 Task: Display the standings of the 2022 Victory Lane Racing NASCAR Cup Series for the race "Quaker State 400" on the track "Atlanta".
Action: Mouse moved to (311, 400)
Screenshot: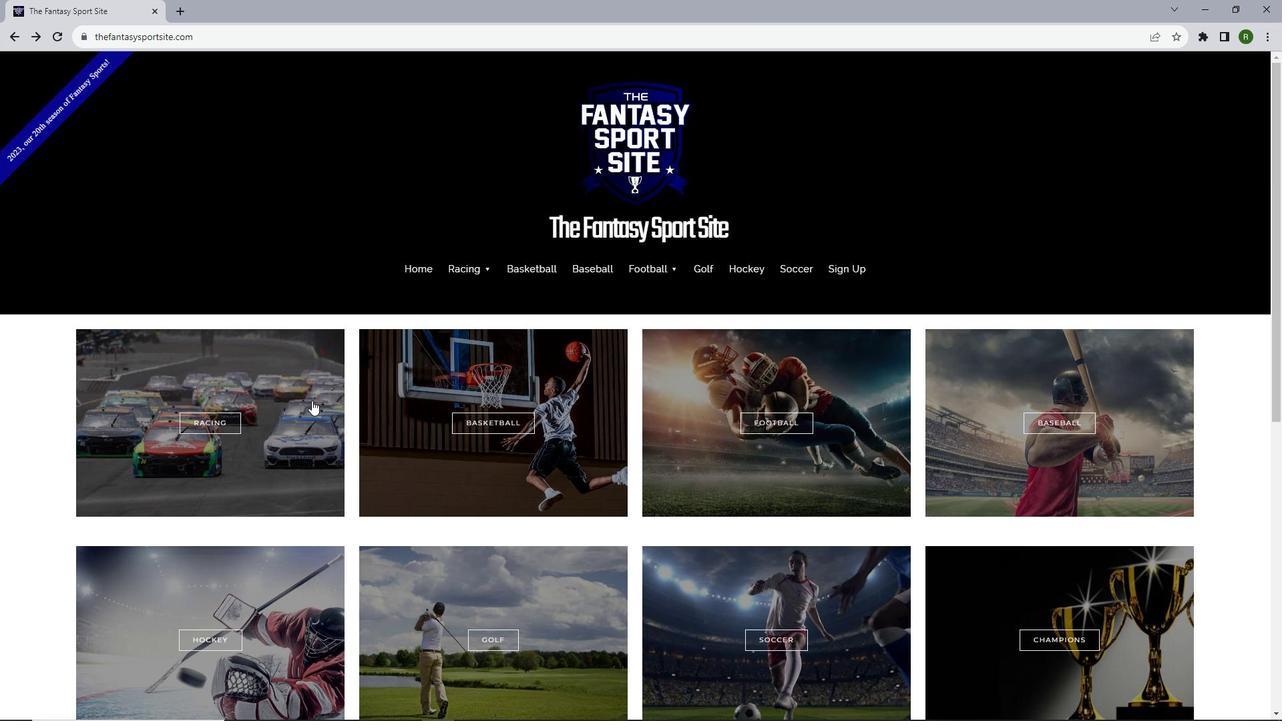 
Action: Mouse scrolled (311, 400) with delta (0, 0)
Screenshot: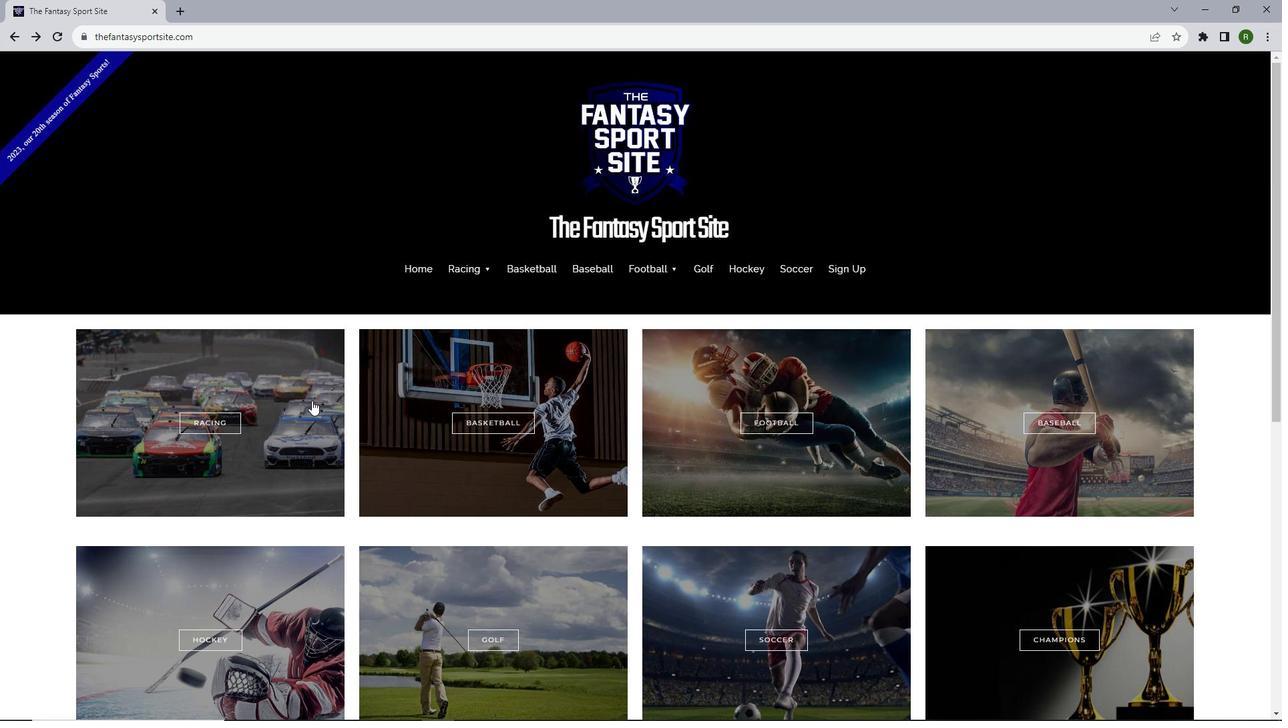 
Action: Mouse scrolled (311, 400) with delta (0, 0)
Screenshot: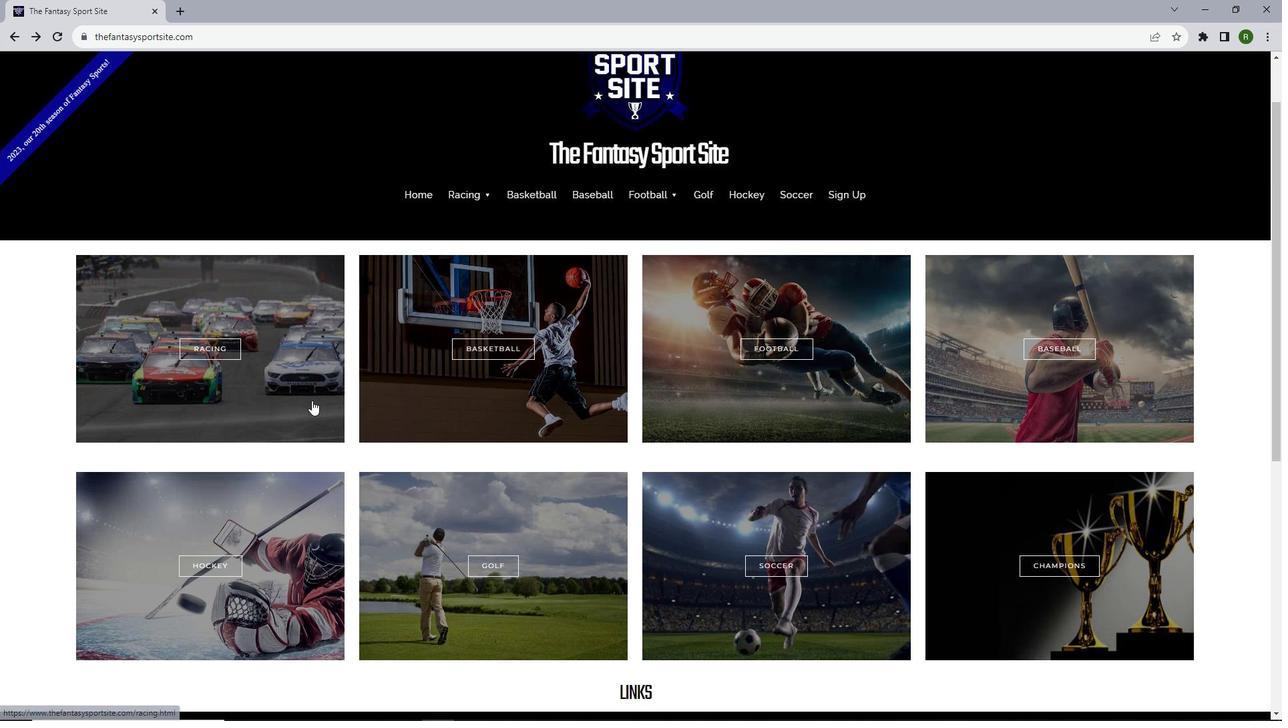 
Action: Mouse moved to (201, 293)
Screenshot: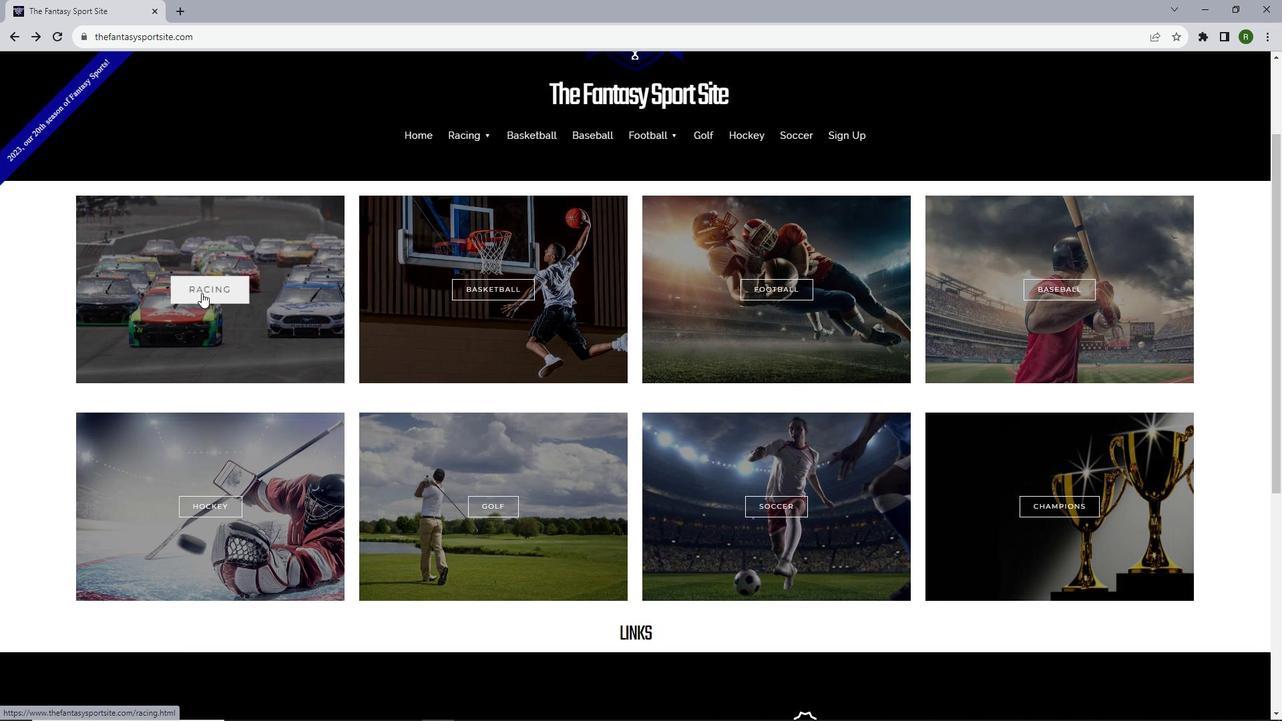 
Action: Mouse pressed left at (201, 293)
Screenshot: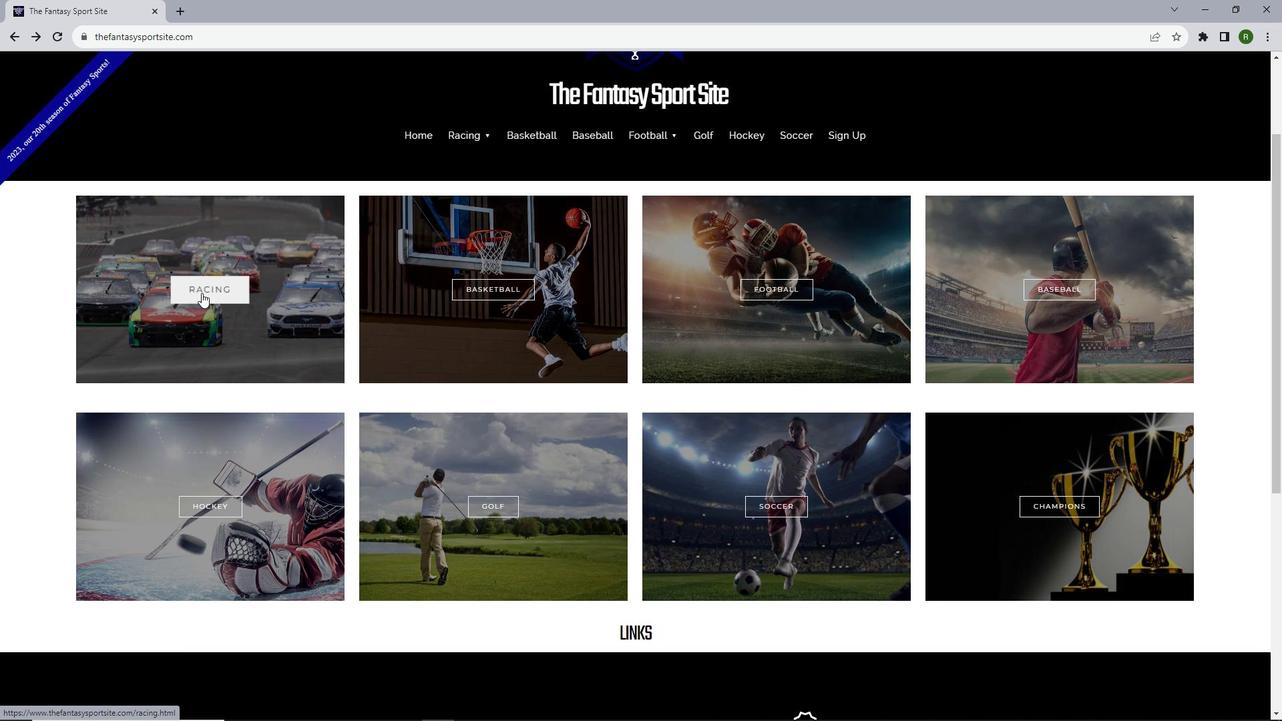 
Action: Mouse moved to (517, 350)
Screenshot: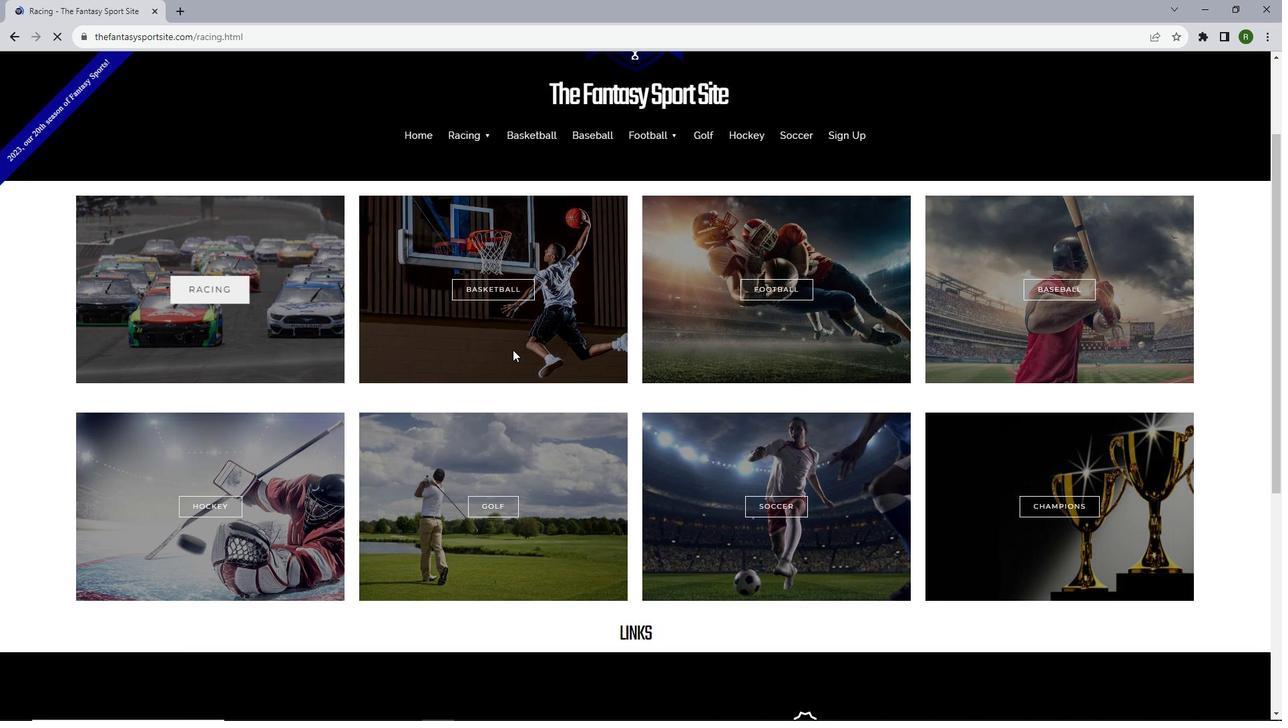 
Action: Mouse scrolled (517, 349) with delta (0, 0)
Screenshot: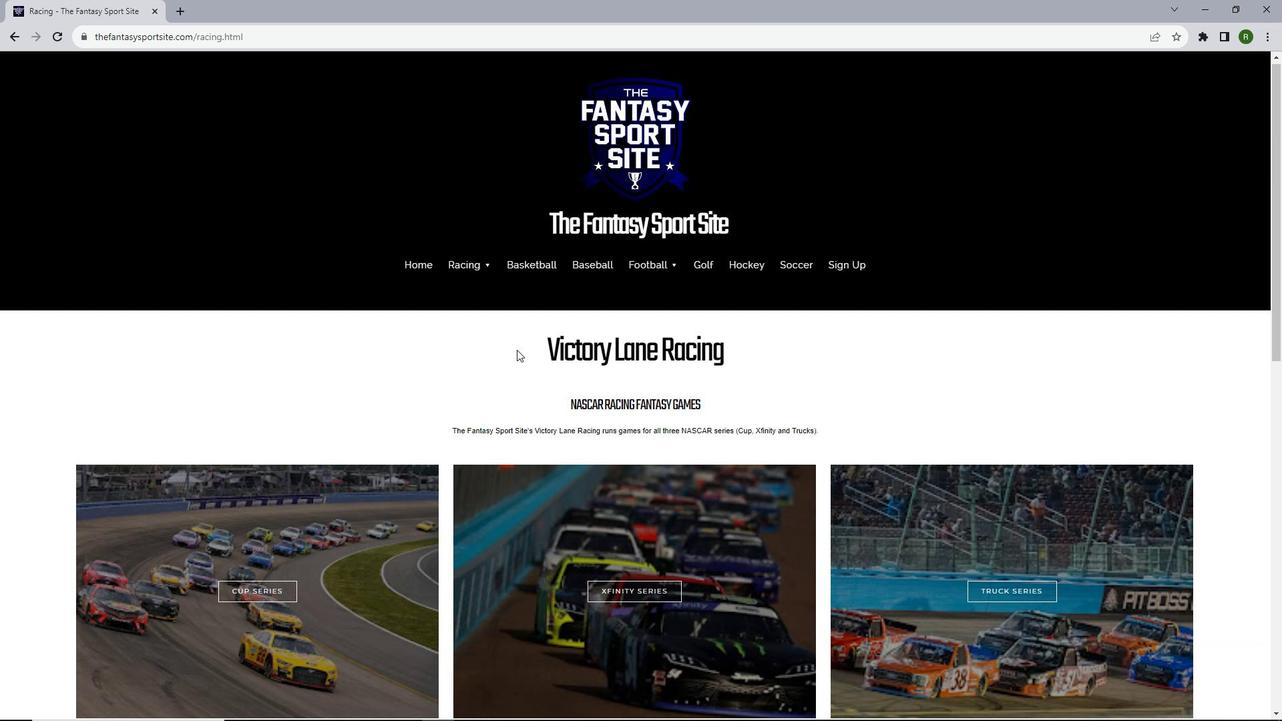 
Action: Mouse scrolled (517, 349) with delta (0, 0)
Screenshot: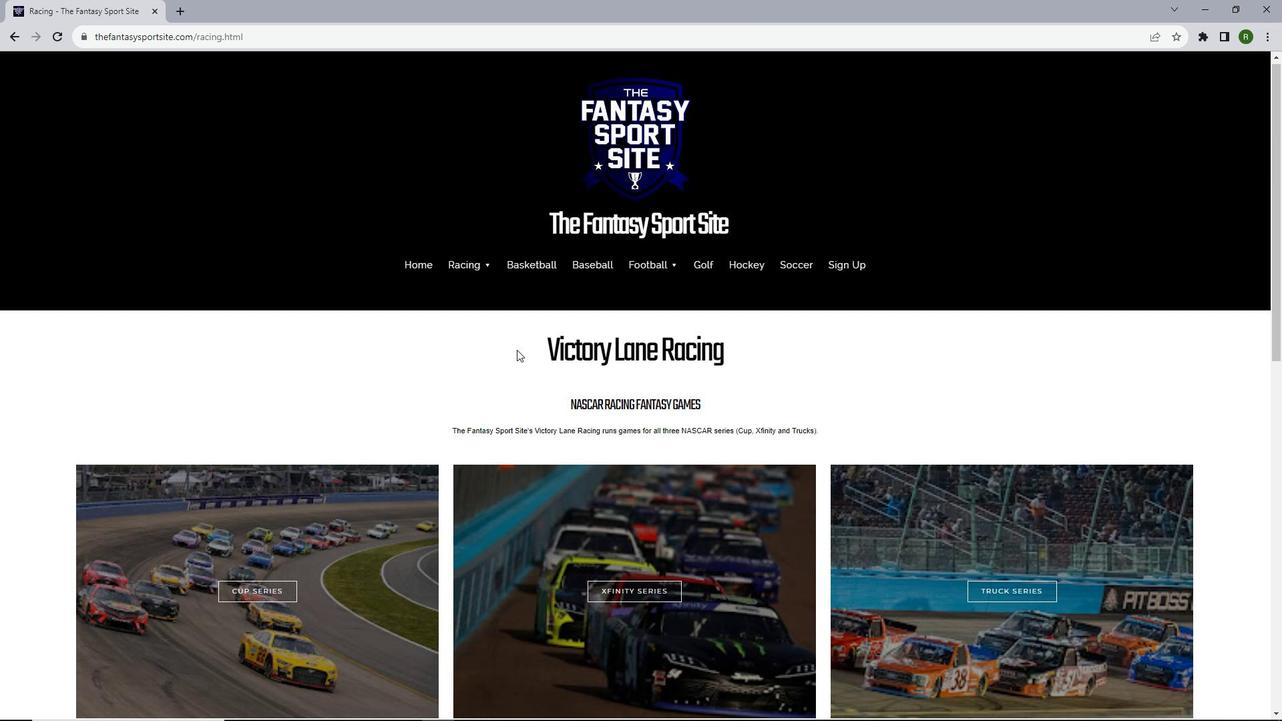 
Action: Mouse scrolled (517, 349) with delta (0, 0)
Screenshot: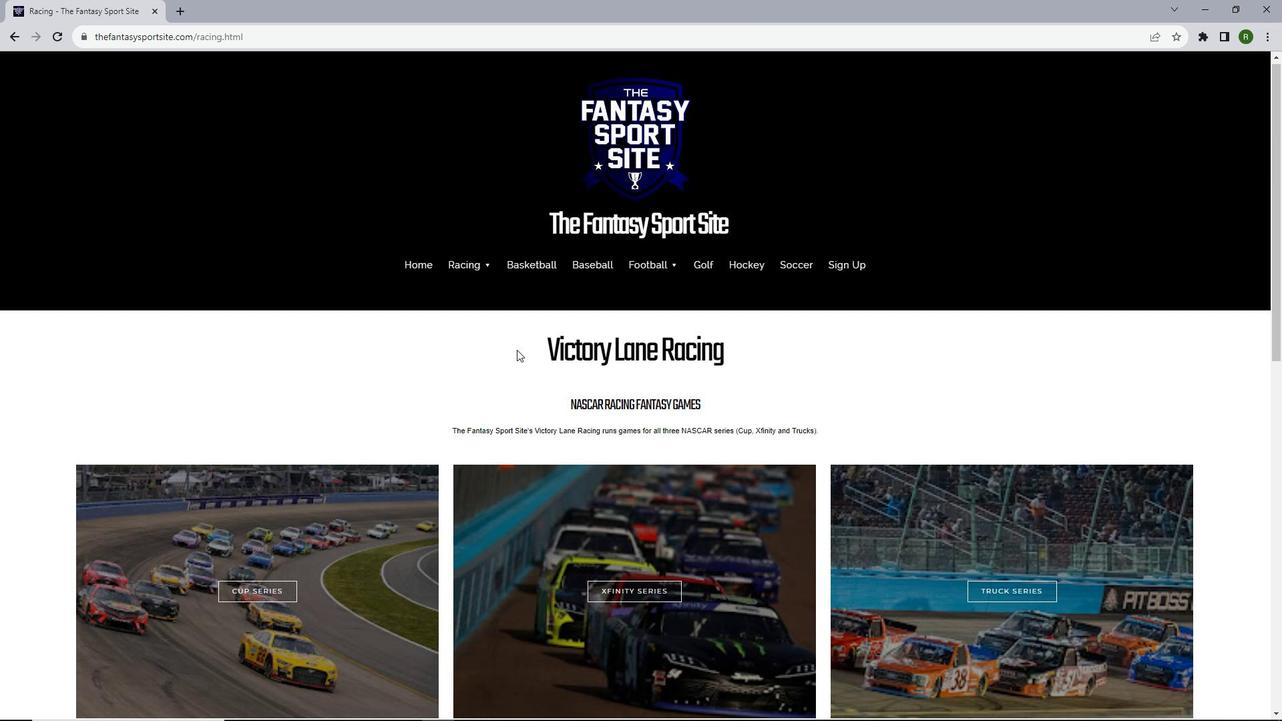
Action: Mouse moved to (259, 385)
Screenshot: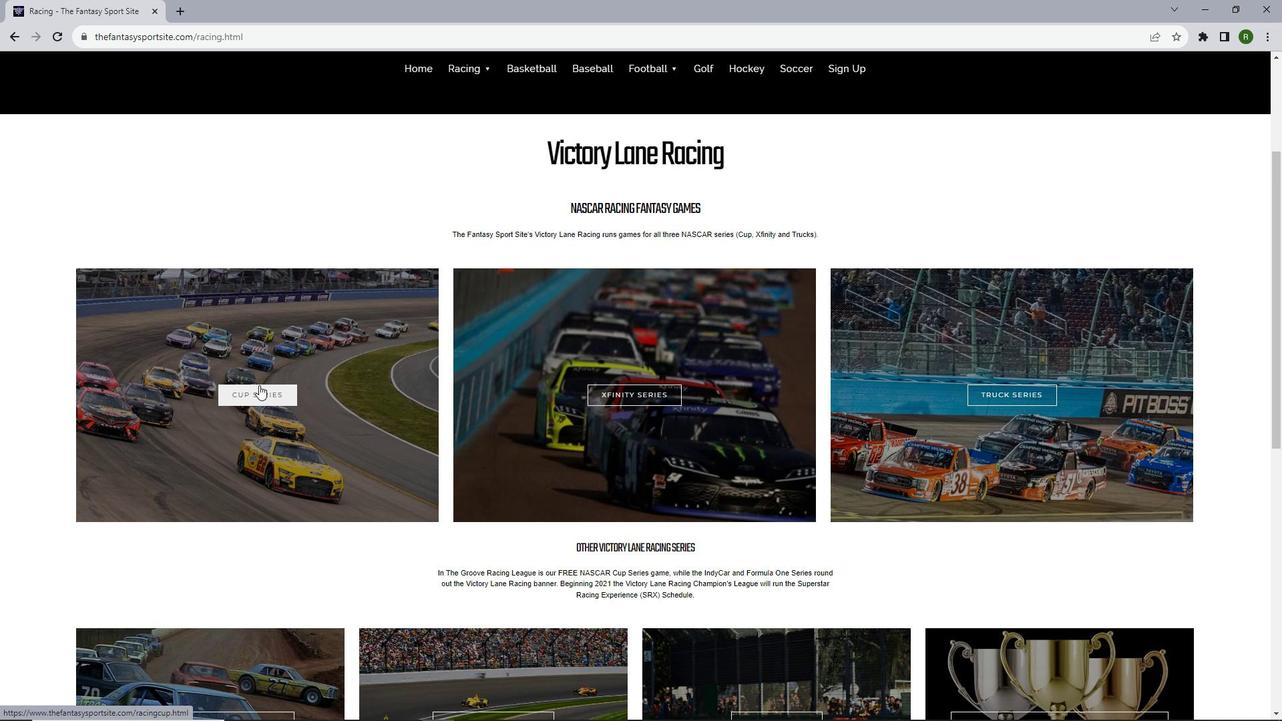 
Action: Mouse pressed left at (259, 385)
Screenshot: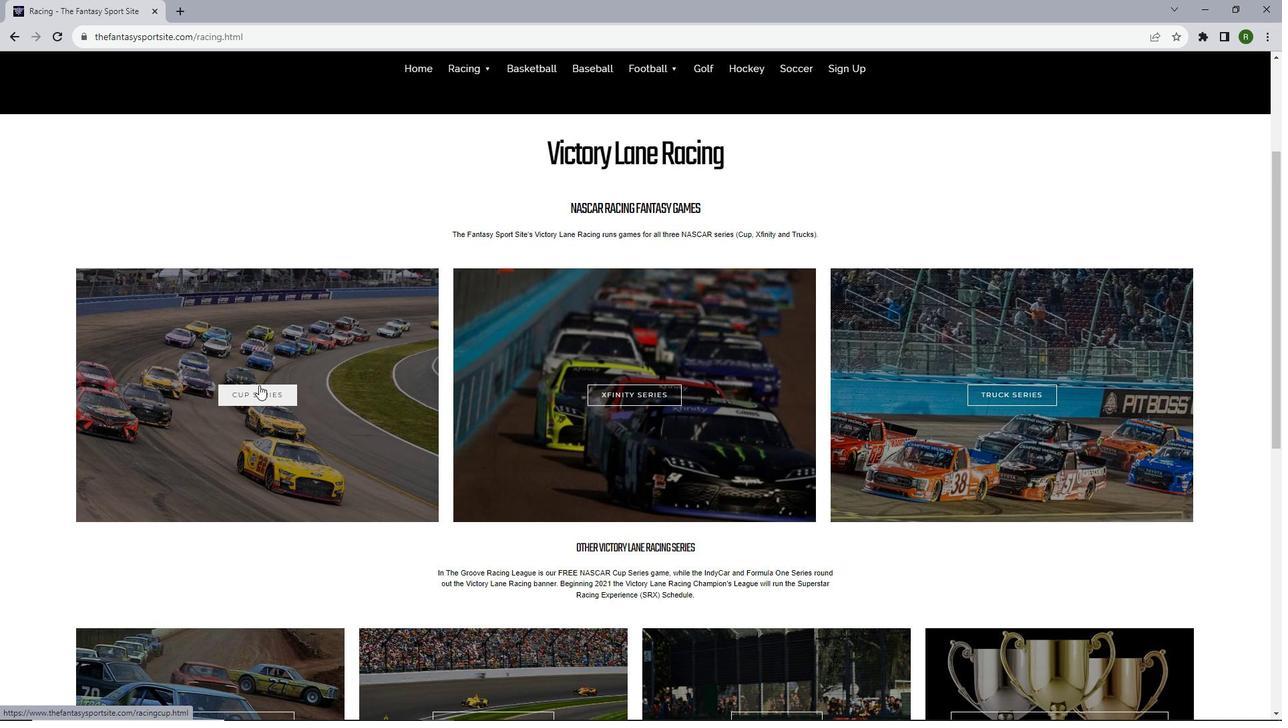 
Action: Mouse moved to (522, 362)
Screenshot: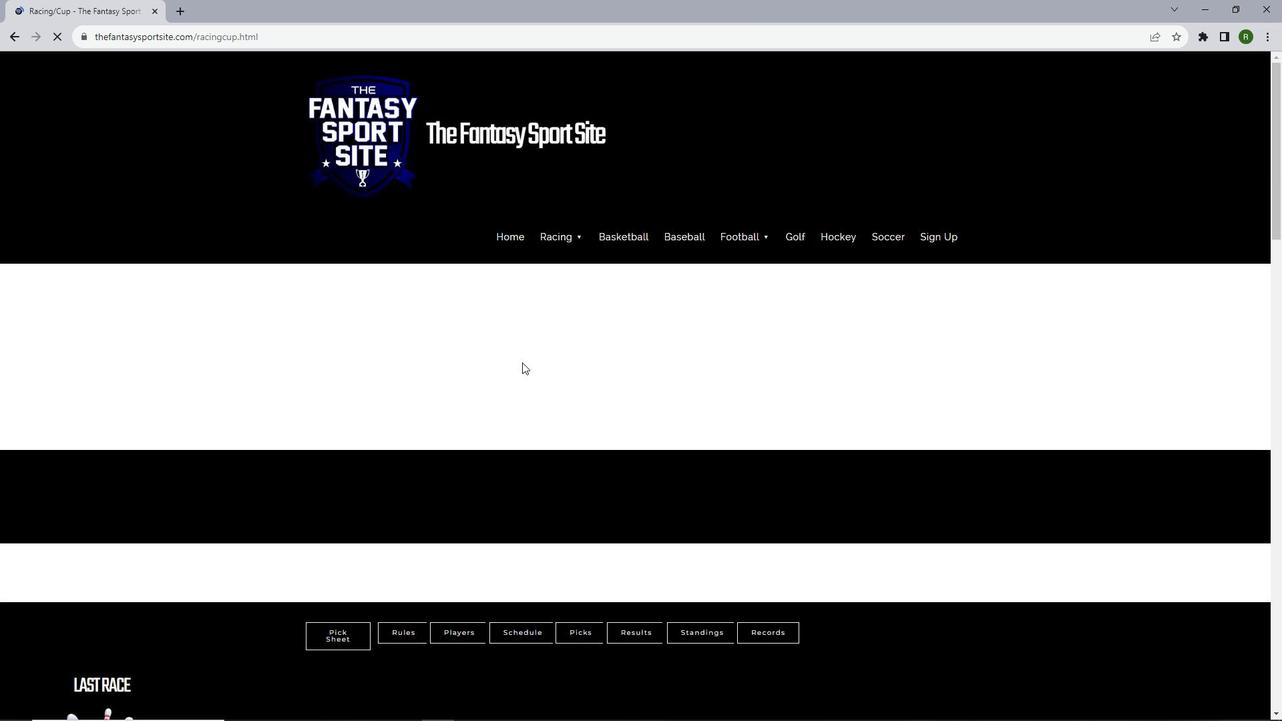 
Action: Mouse scrolled (522, 362) with delta (0, 0)
Screenshot: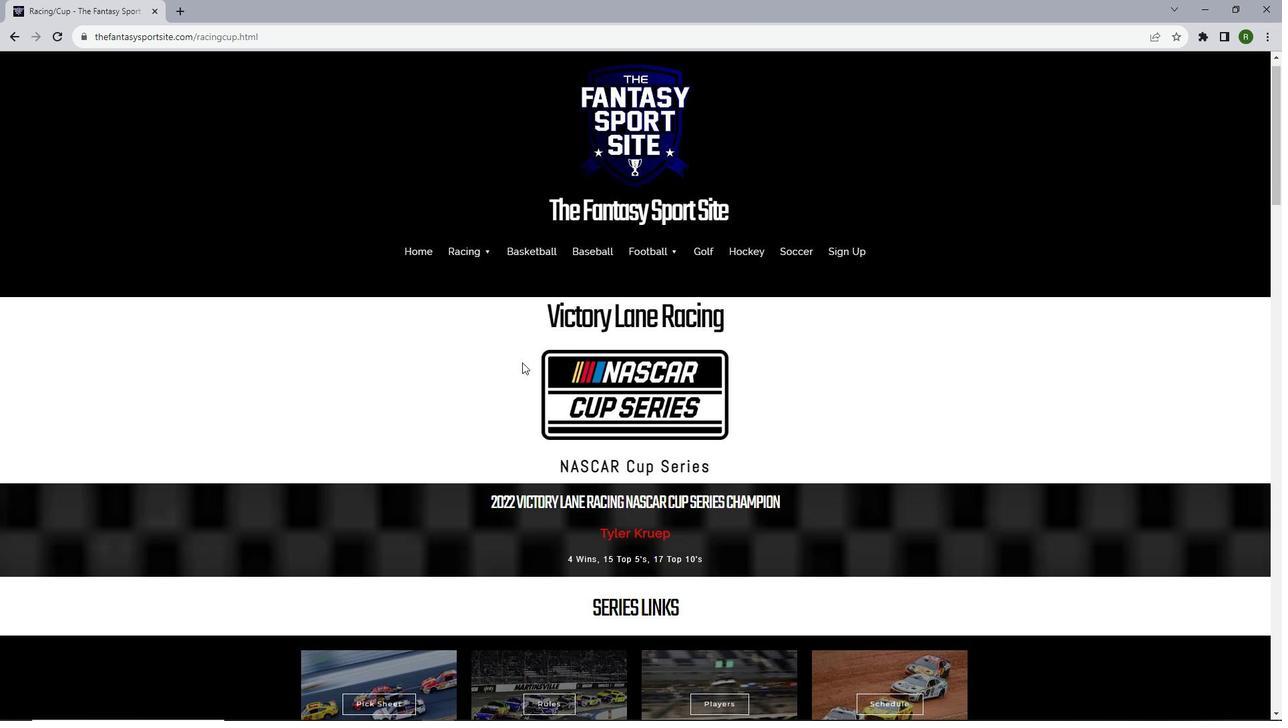 
Action: Mouse scrolled (522, 362) with delta (0, 0)
Screenshot: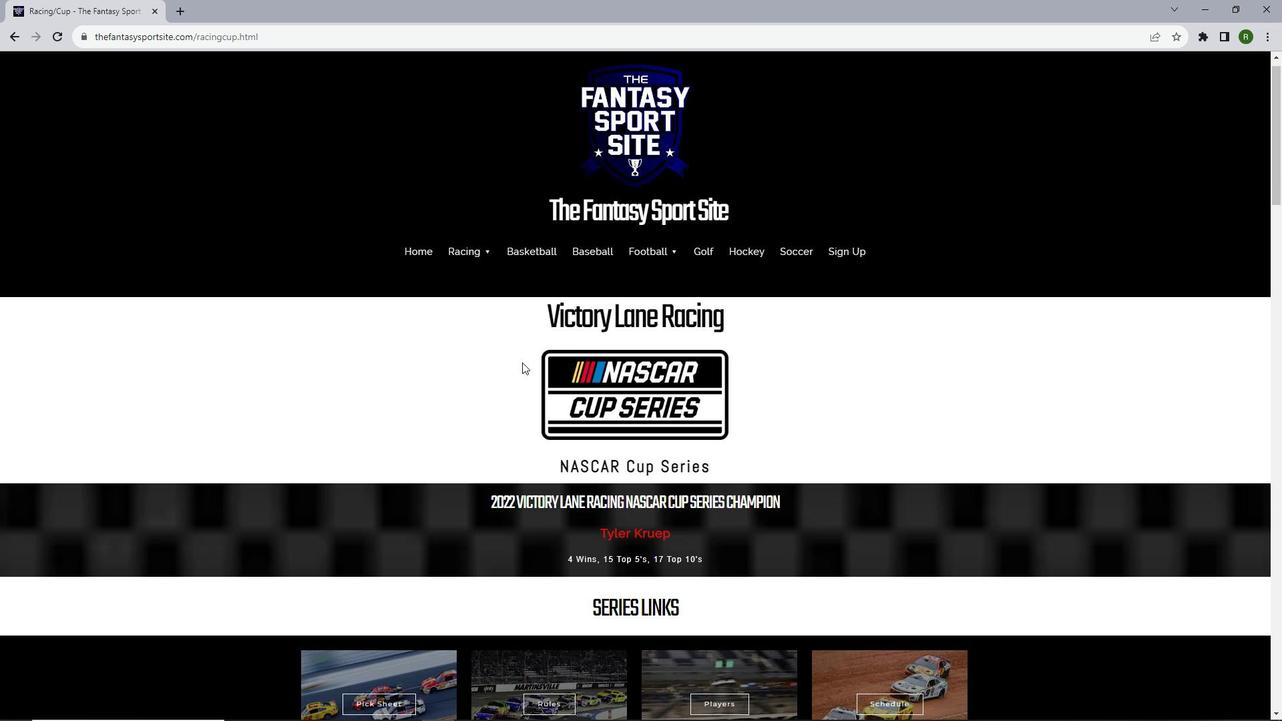 
Action: Mouse scrolled (522, 362) with delta (0, 0)
Screenshot: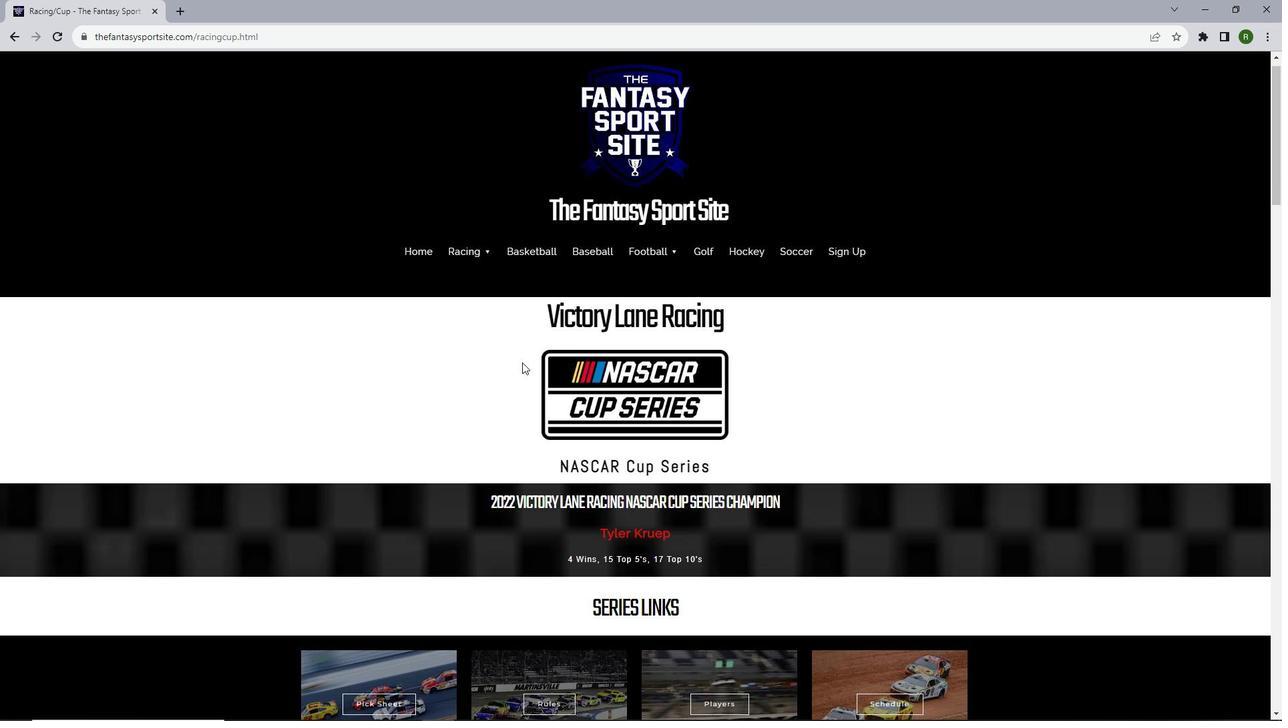 
Action: Mouse scrolled (522, 362) with delta (0, 0)
Screenshot: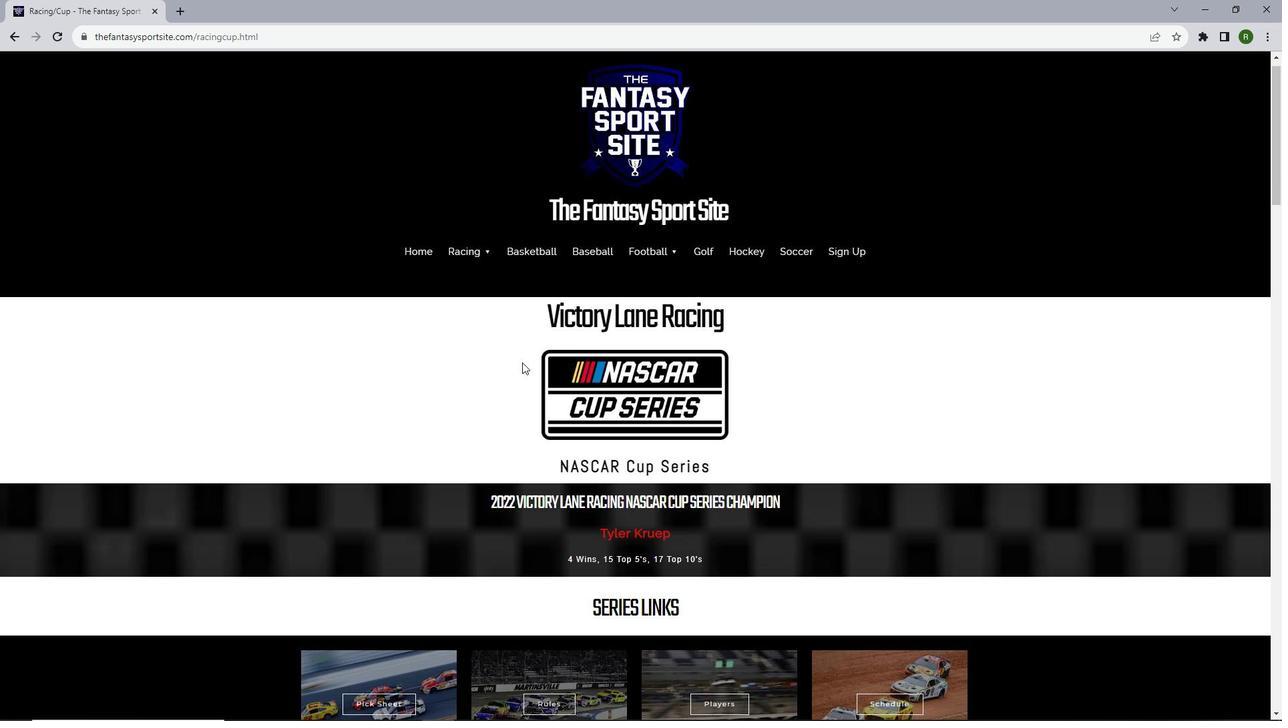 
Action: Mouse scrolled (522, 362) with delta (0, 0)
Screenshot: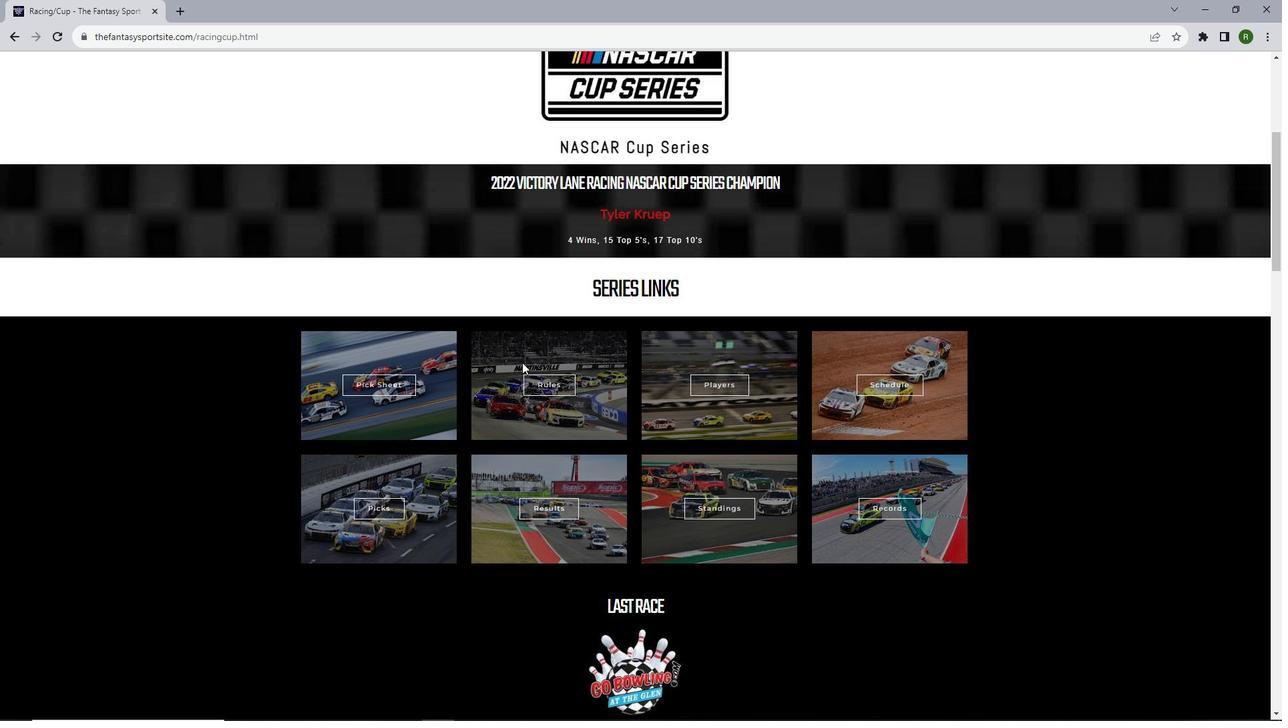 
Action: Mouse scrolled (522, 362) with delta (0, 0)
Screenshot: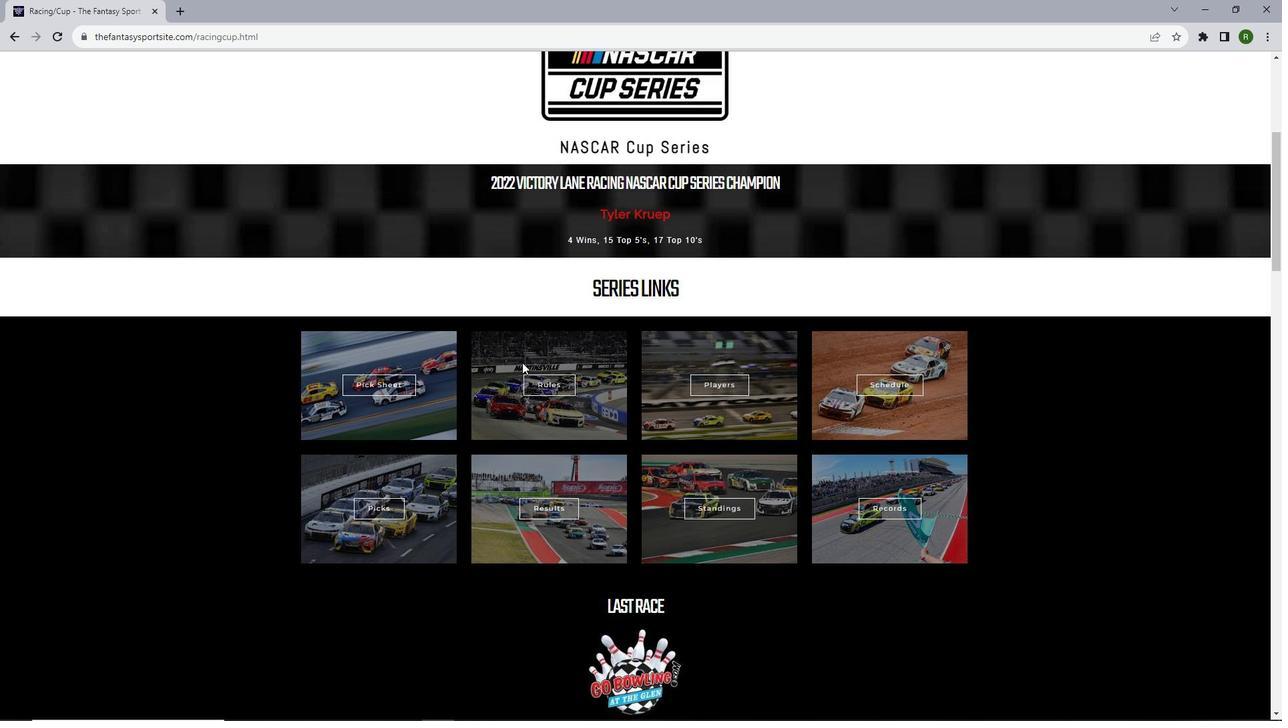 
Action: Mouse scrolled (522, 362) with delta (0, 0)
Screenshot: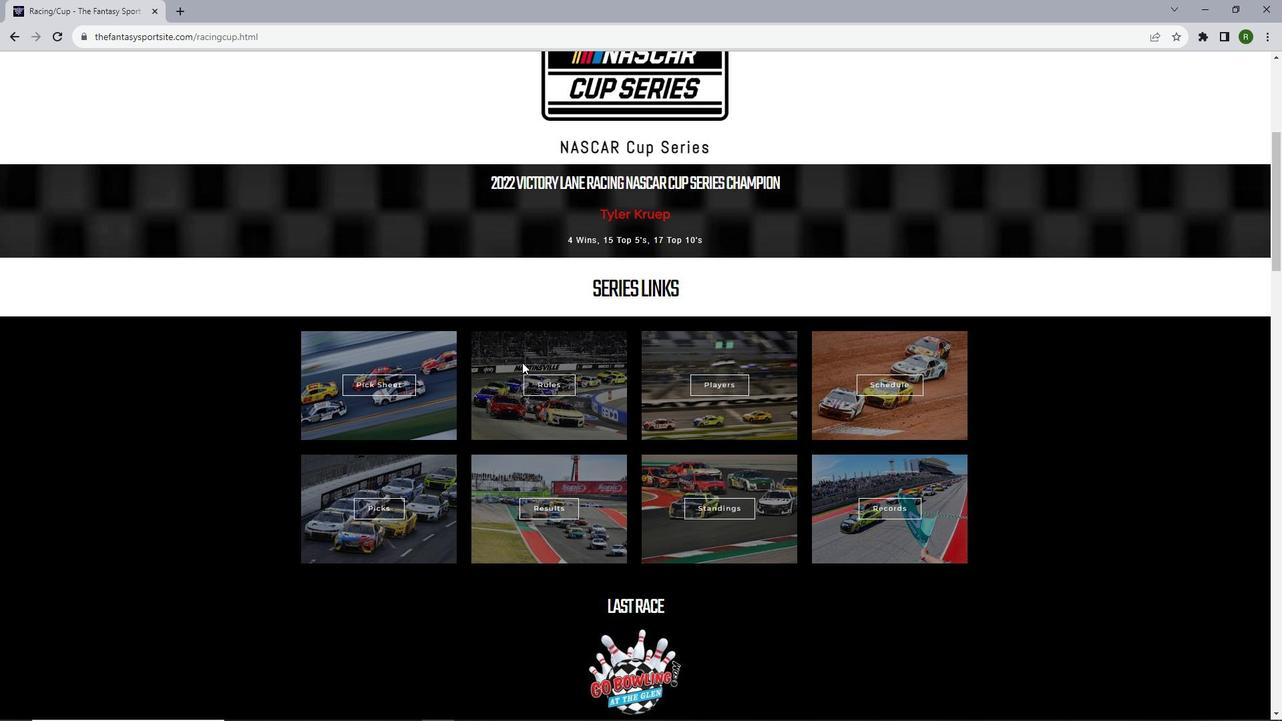 
Action: Mouse moved to (694, 378)
Screenshot: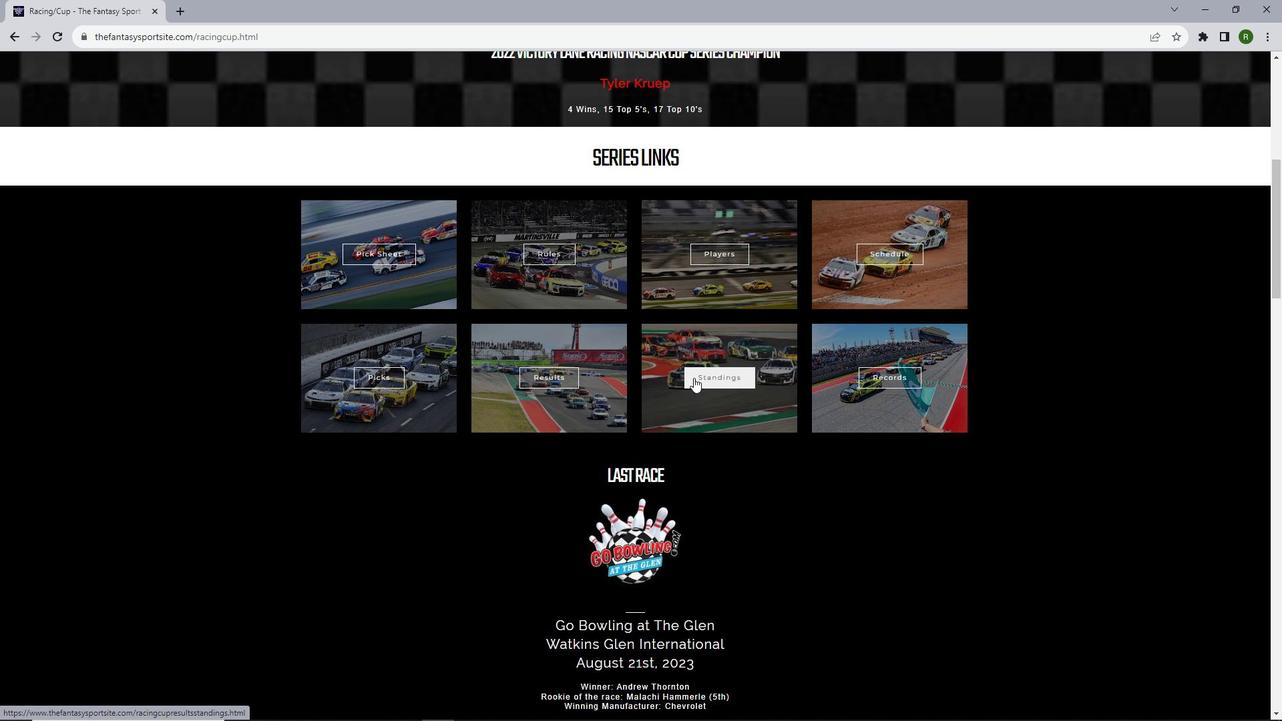 
Action: Mouse pressed left at (694, 378)
Screenshot: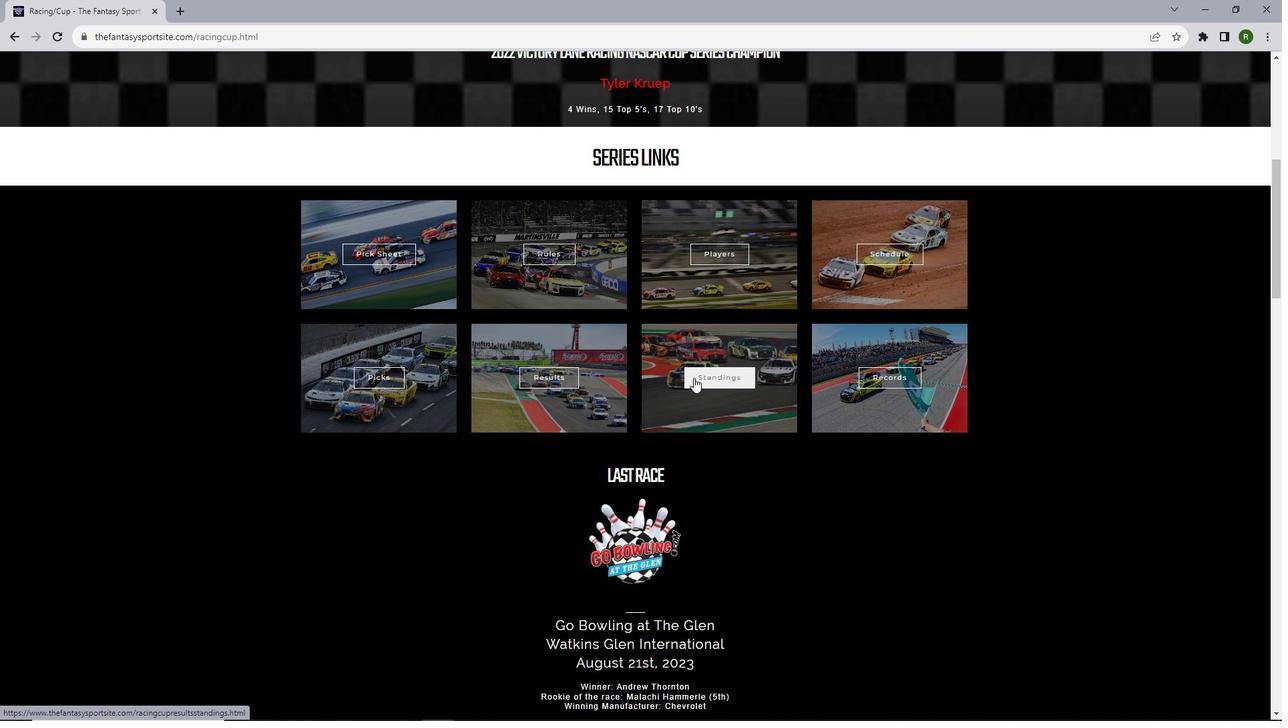 
Action: Mouse moved to (617, 374)
Screenshot: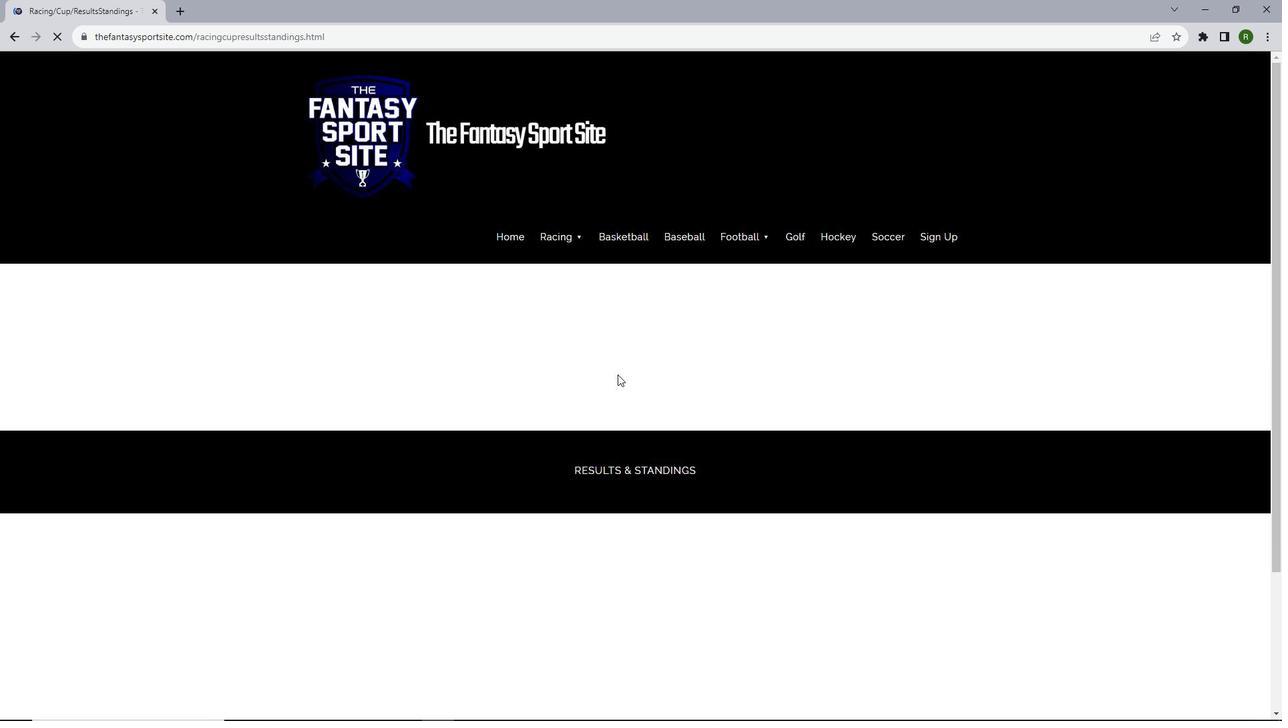 
Action: Mouse scrolled (617, 374) with delta (0, 0)
Screenshot: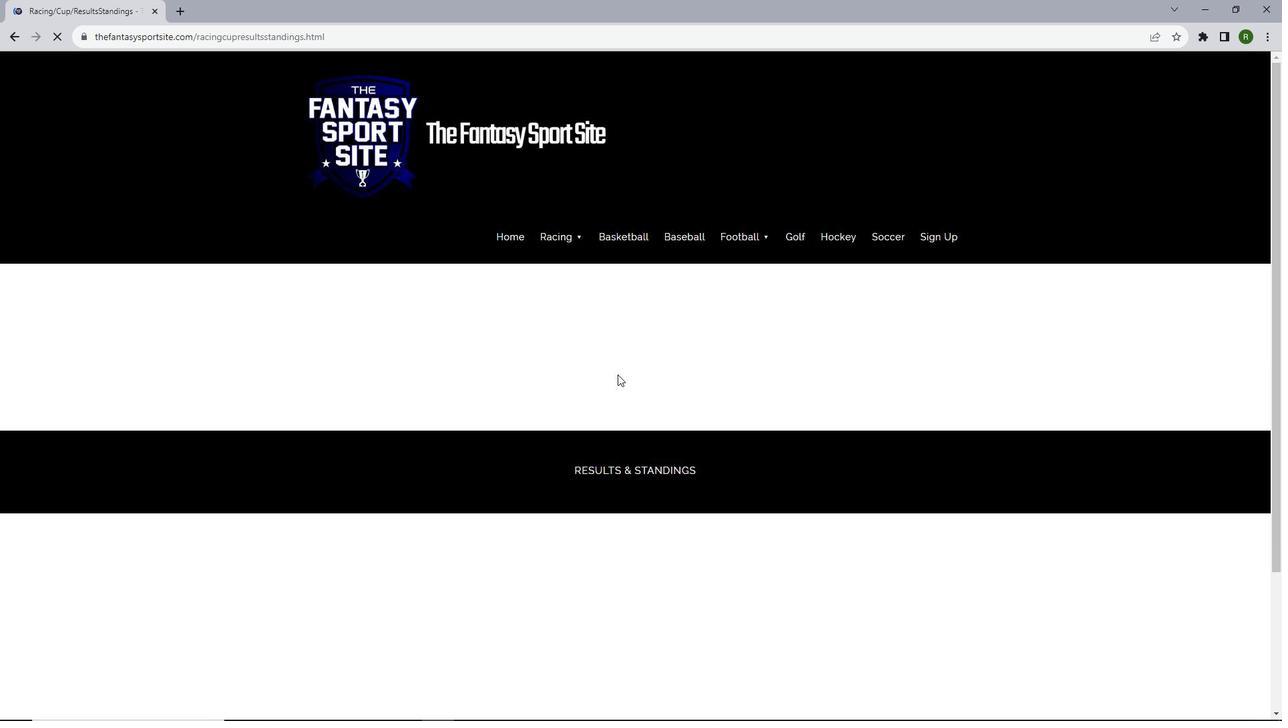 
Action: Mouse scrolled (617, 374) with delta (0, 0)
Screenshot: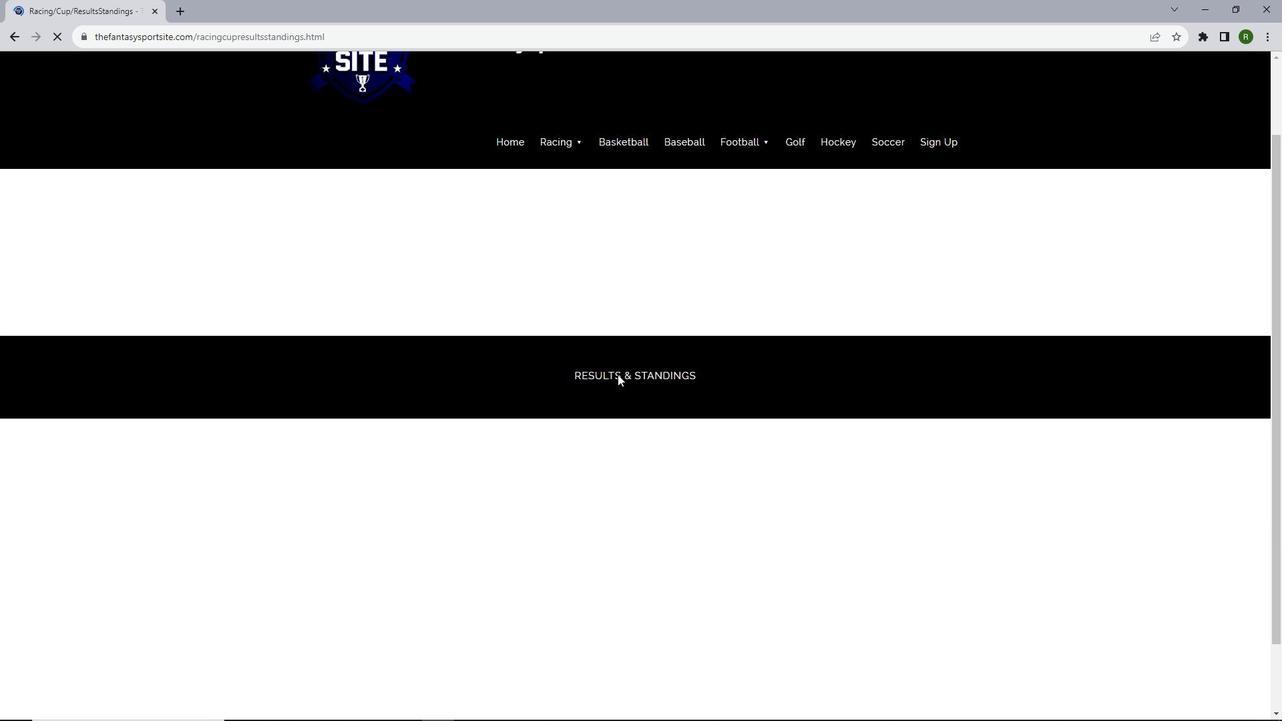 
Action: Mouse scrolled (617, 374) with delta (0, 0)
Screenshot: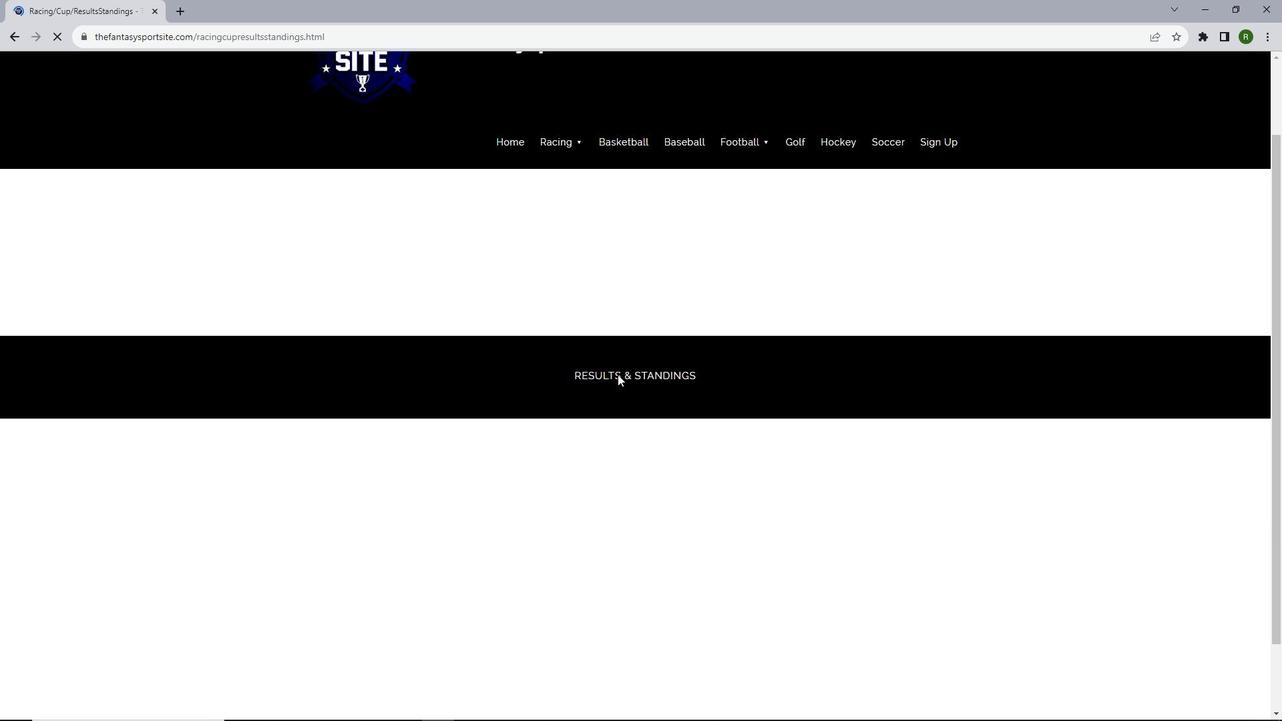 
Action: Mouse moved to (616, 374)
Screenshot: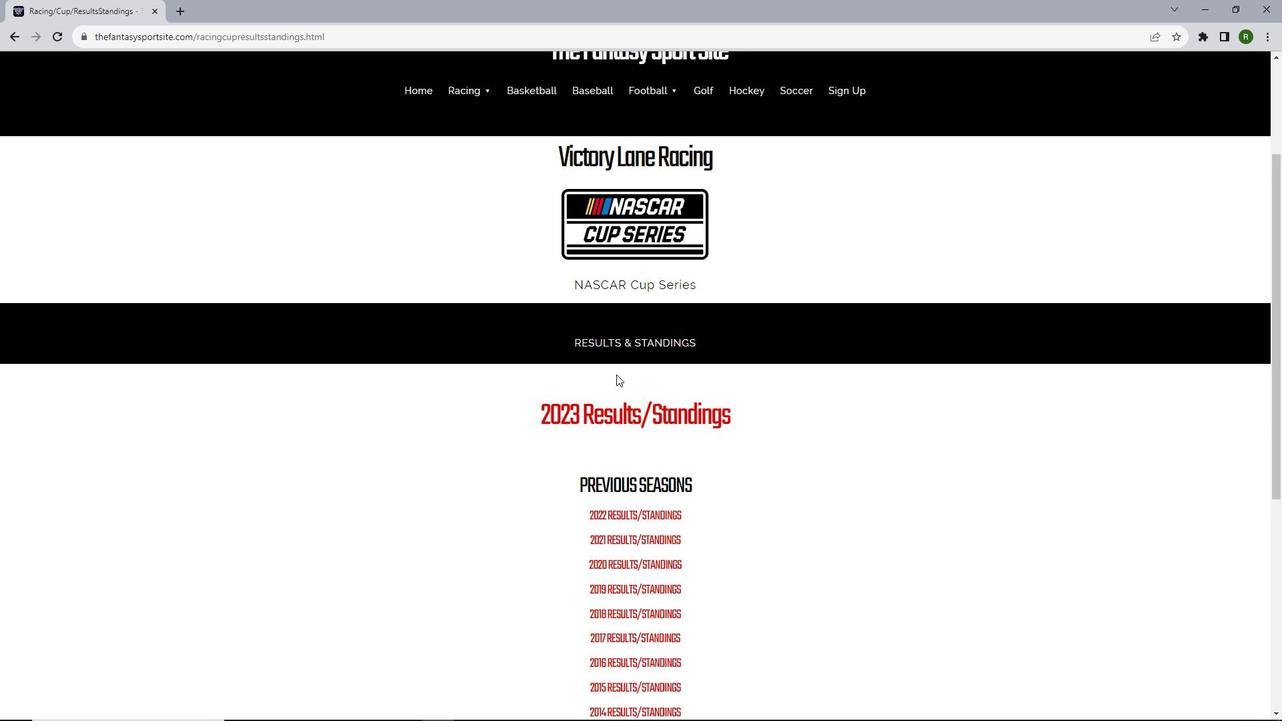 
Action: Mouse scrolled (616, 374) with delta (0, 0)
Screenshot: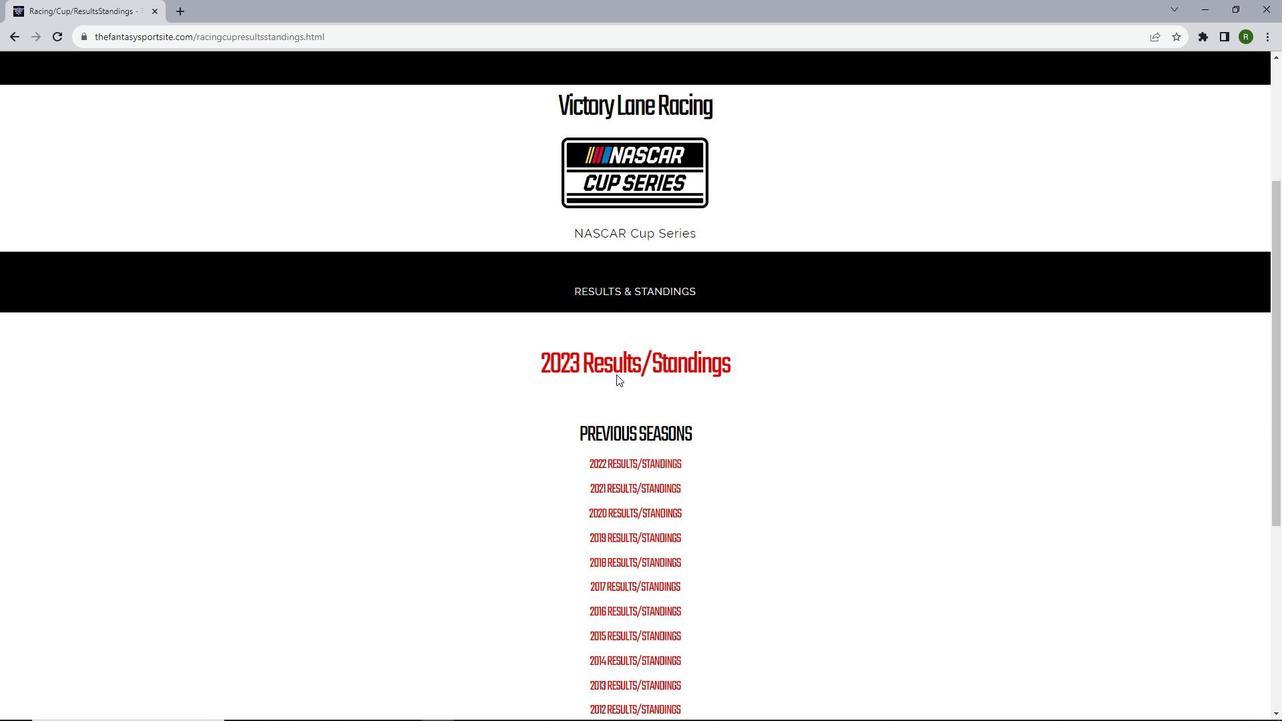 
Action: Mouse moved to (617, 447)
Screenshot: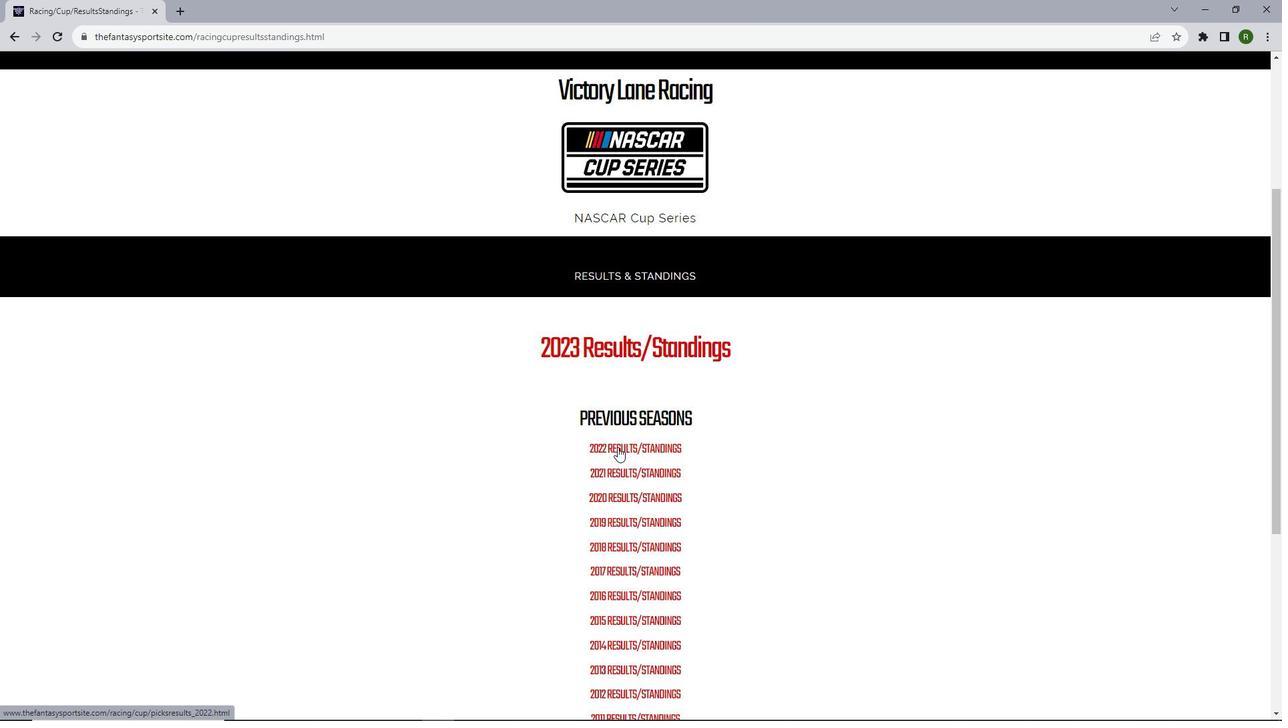 
Action: Mouse pressed left at (617, 447)
Screenshot: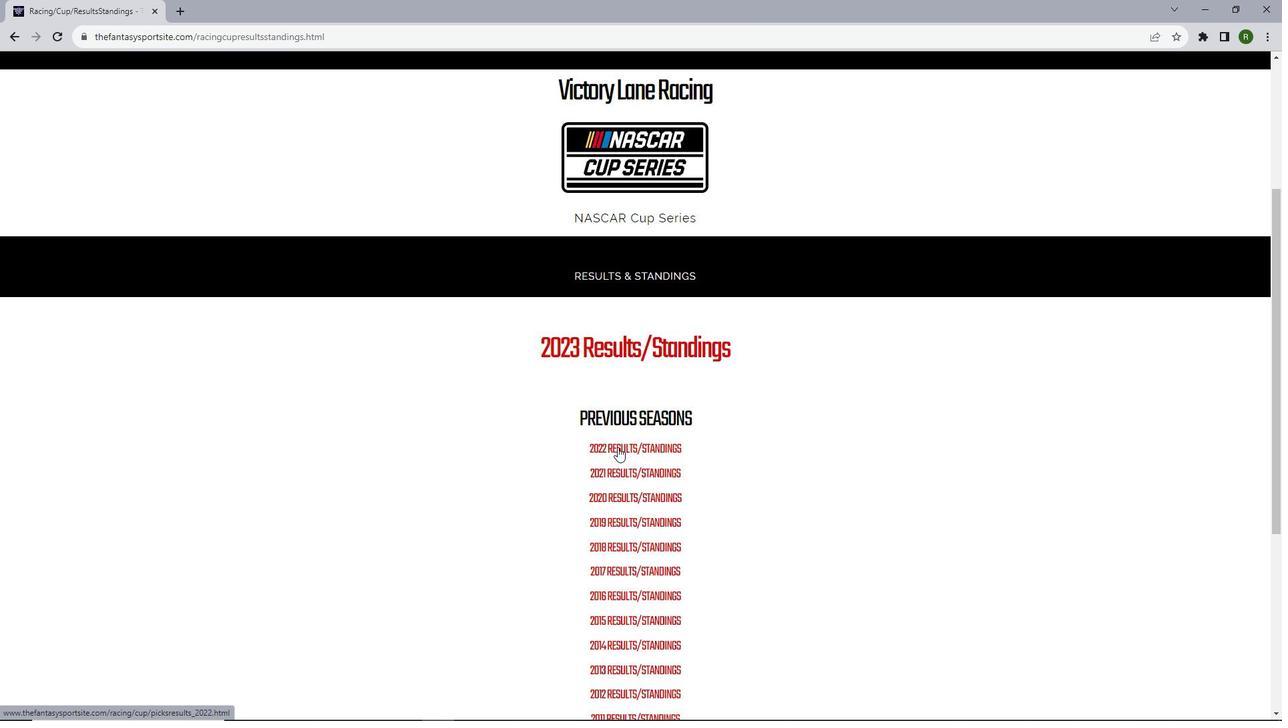 
Action: Mouse moved to (798, 401)
Screenshot: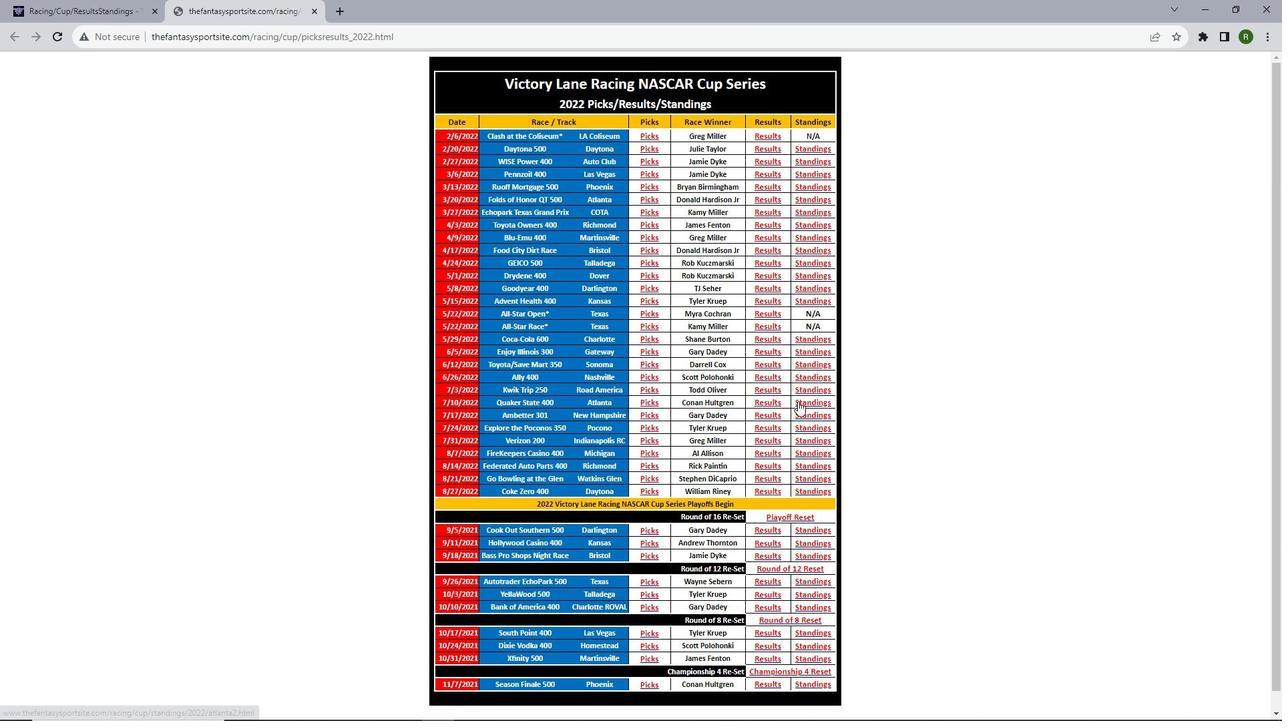 
Action: Mouse pressed left at (798, 401)
Screenshot: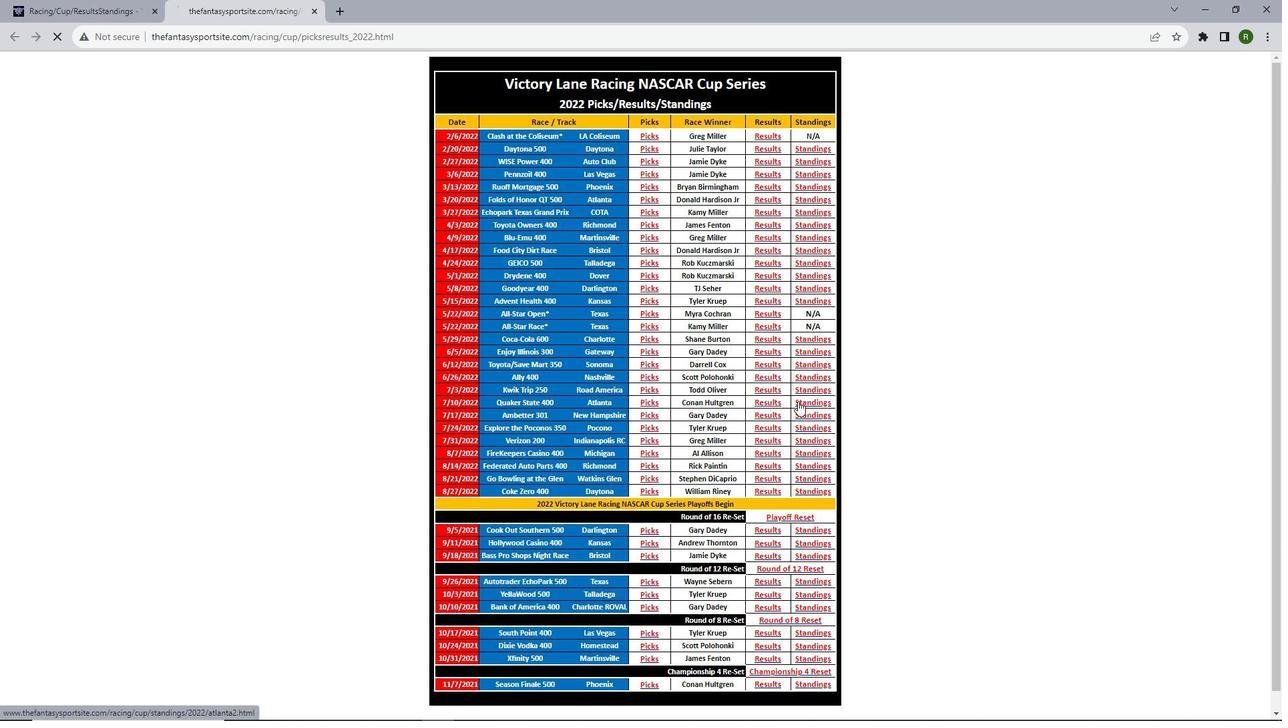 
Action: Mouse moved to (616, 287)
Screenshot: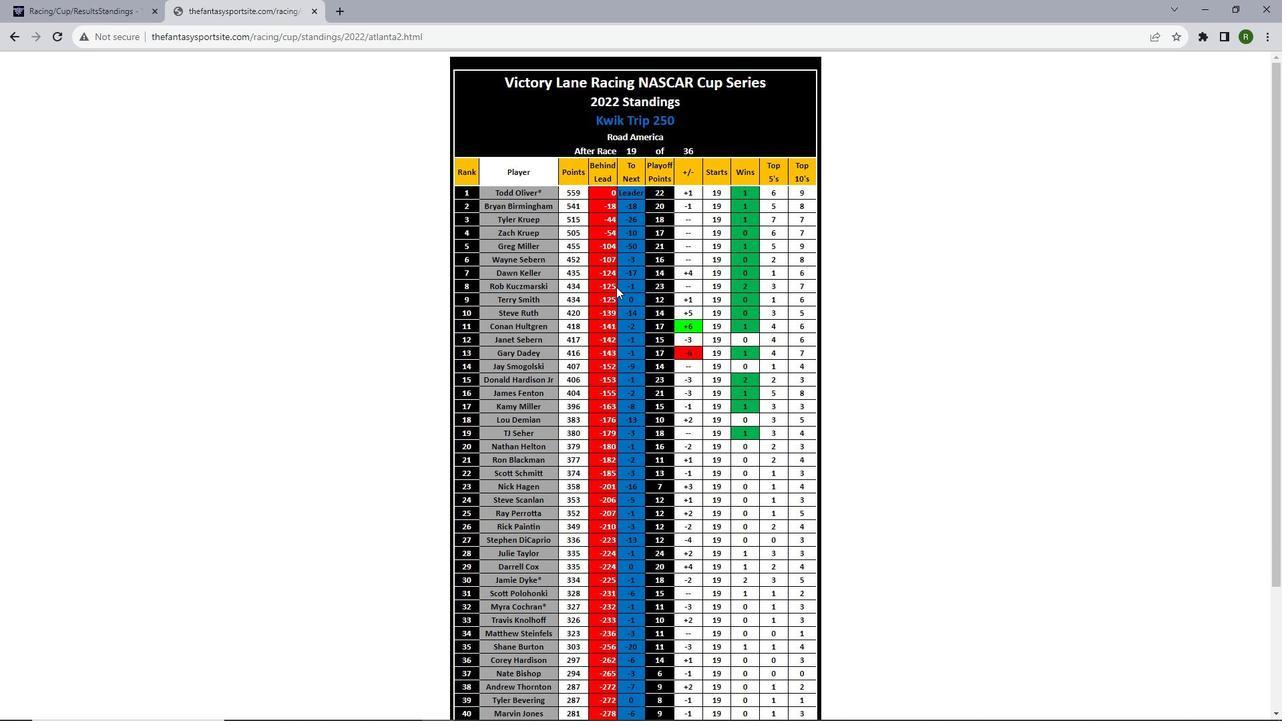 
Action: Mouse scrolled (616, 286) with delta (0, 0)
Screenshot: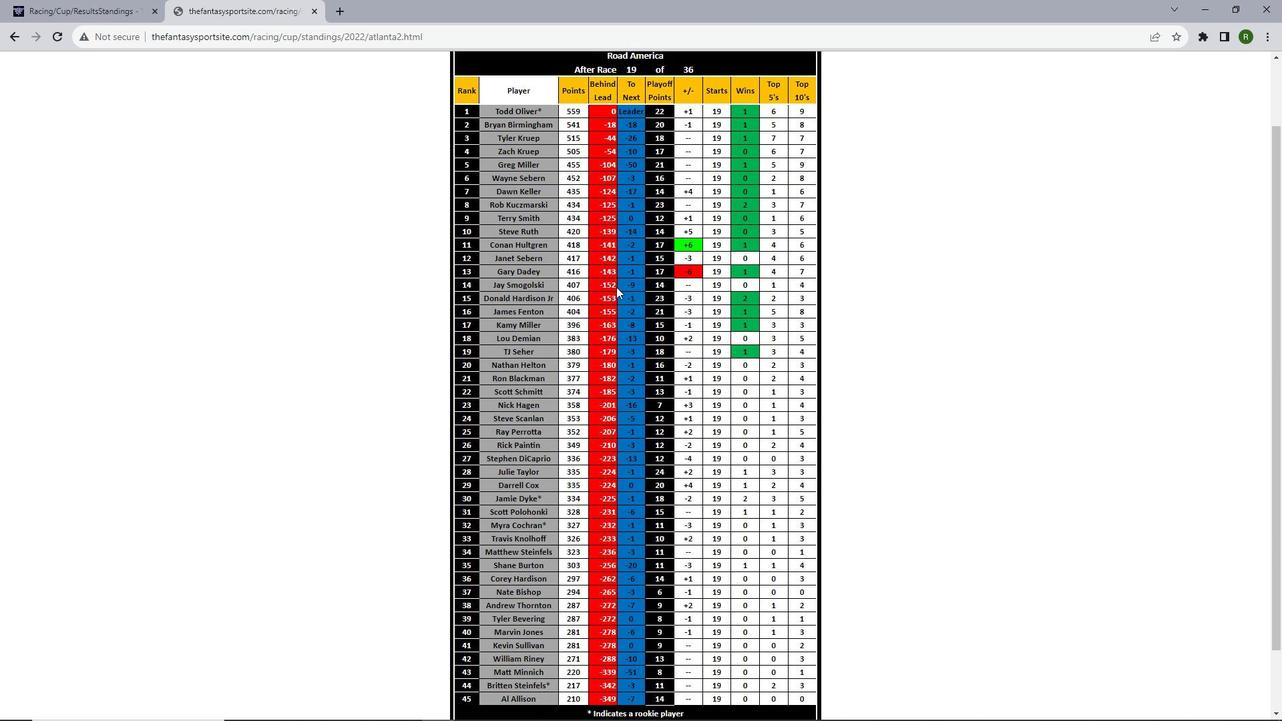 
Action: Mouse scrolled (616, 286) with delta (0, 0)
Screenshot: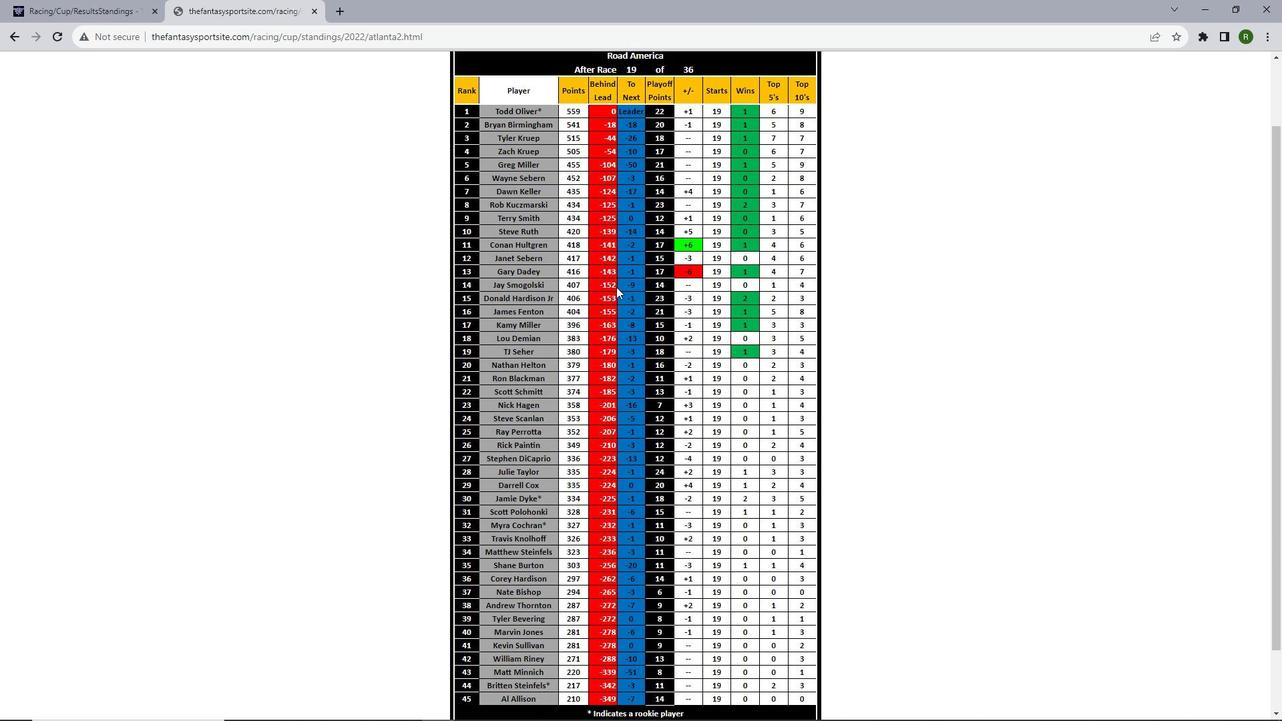 
Action: Mouse scrolled (616, 286) with delta (0, 0)
Screenshot: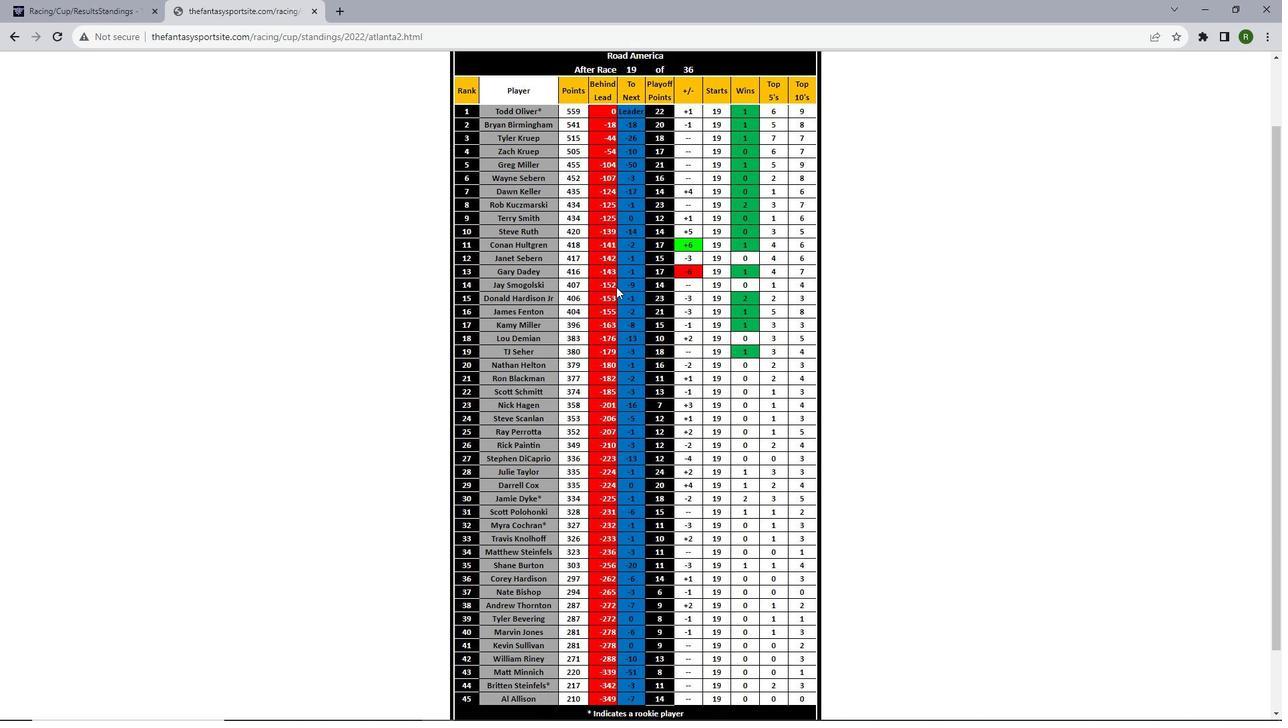 
Action: Mouse scrolled (616, 286) with delta (0, 0)
Screenshot: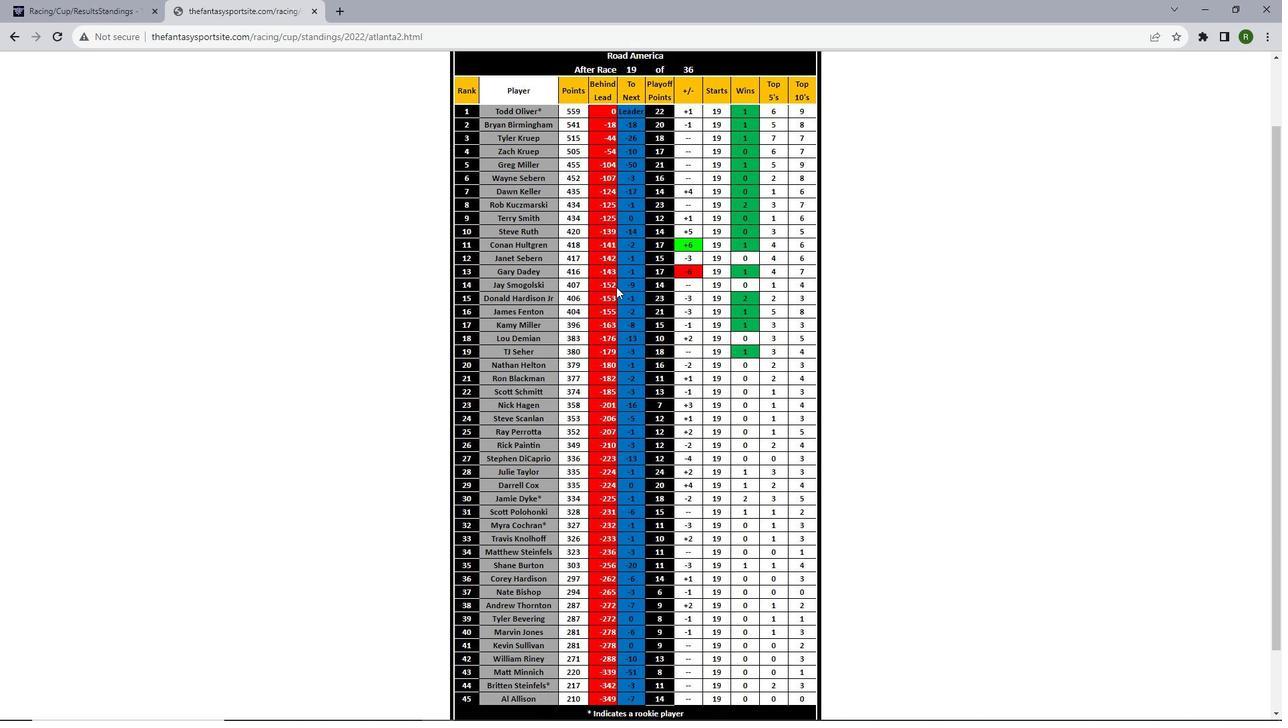 
Action: Mouse scrolled (616, 286) with delta (0, 0)
Screenshot: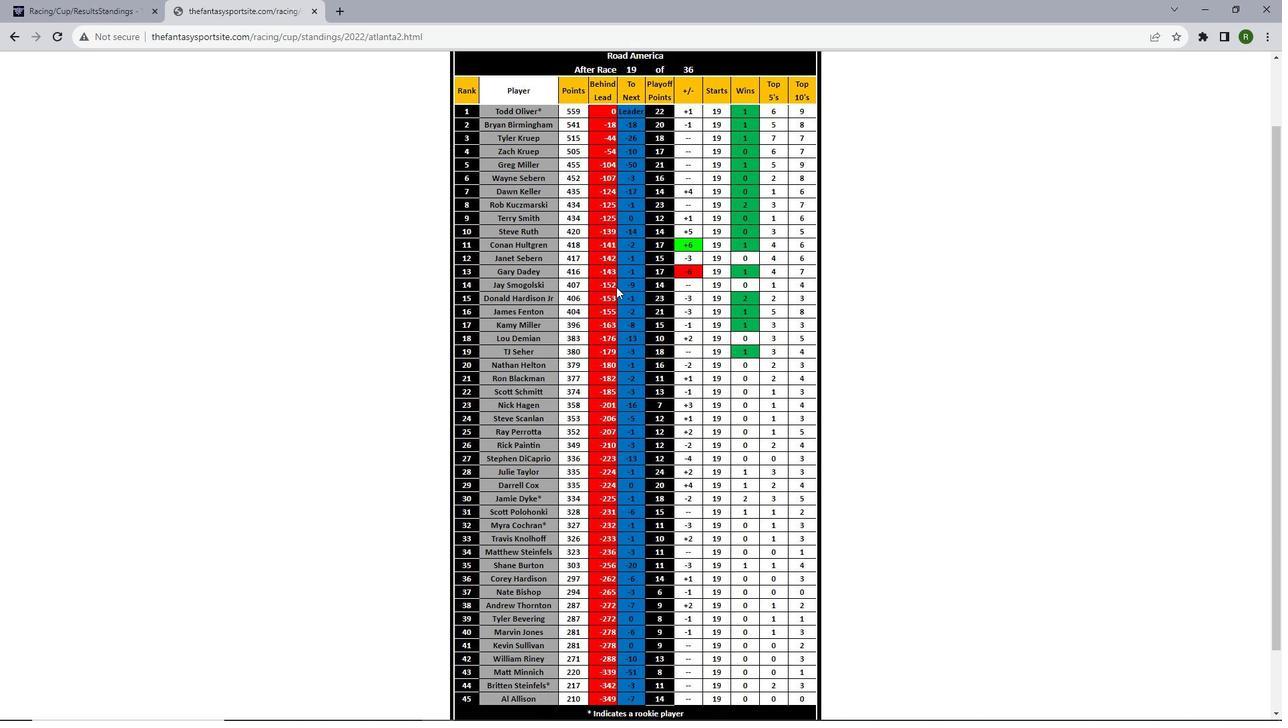 
Action: Mouse scrolled (616, 286) with delta (0, 0)
Screenshot: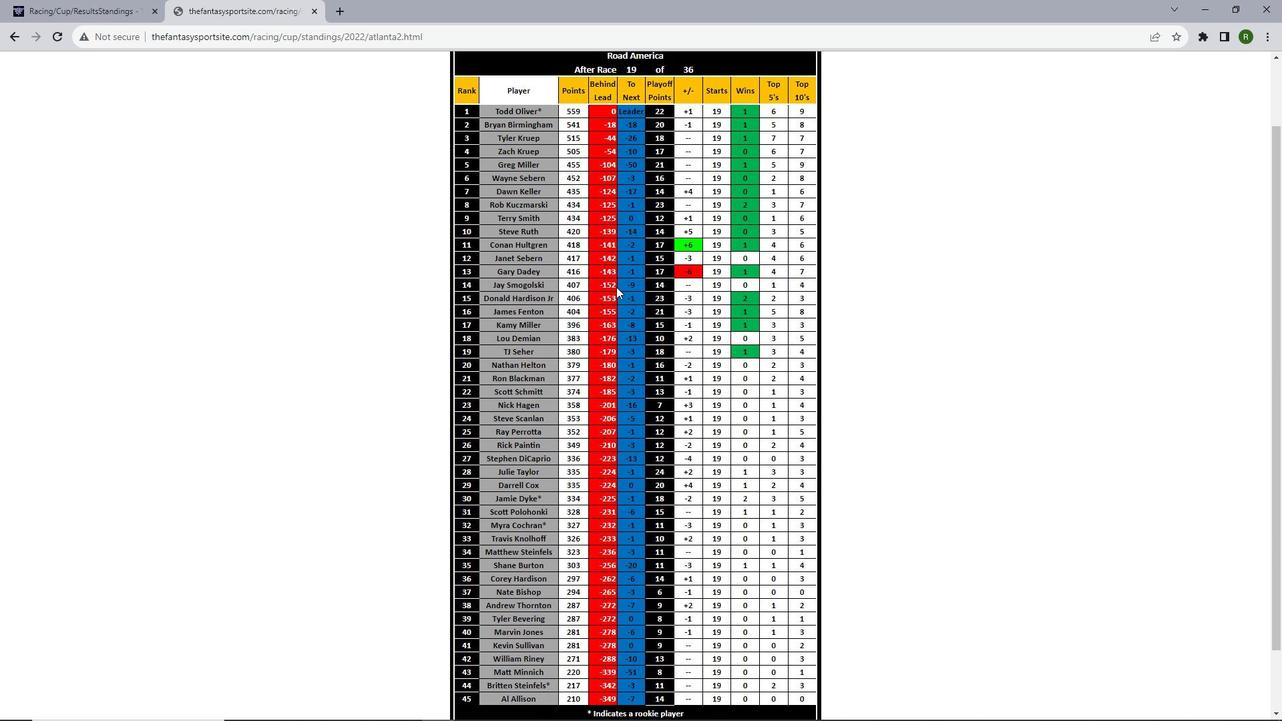 
Action: Mouse scrolled (616, 286) with delta (0, 0)
Screenshot: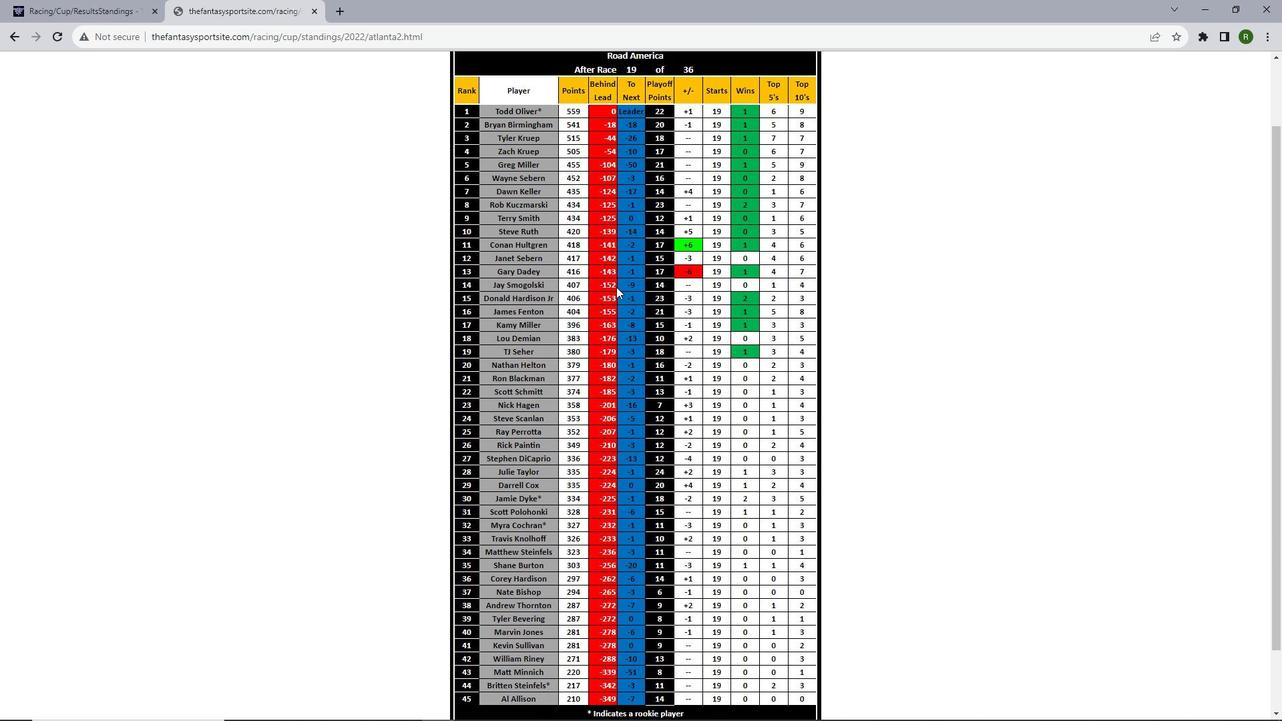 
Action: Mouse scrolled (616, 286) with delta (0, 0)
Screenshot: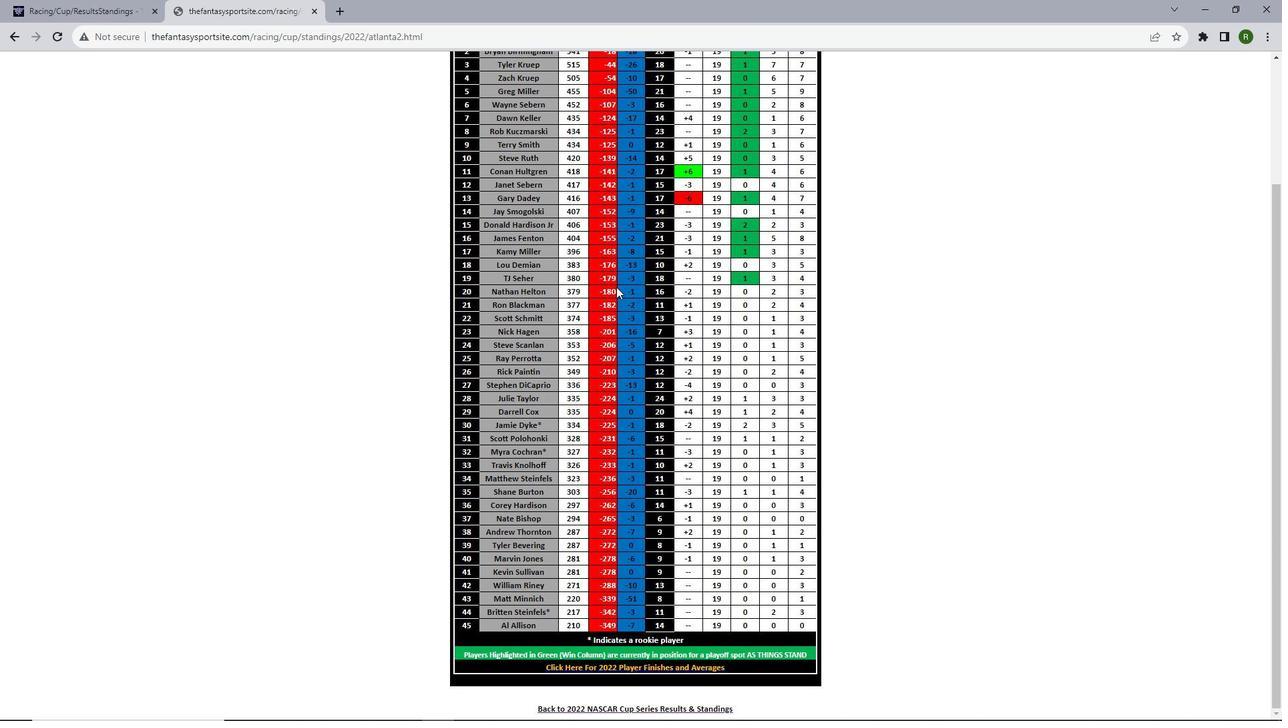 
Action: Mouse scrolled (616, 286) with delta (0, 0)
Screenshot: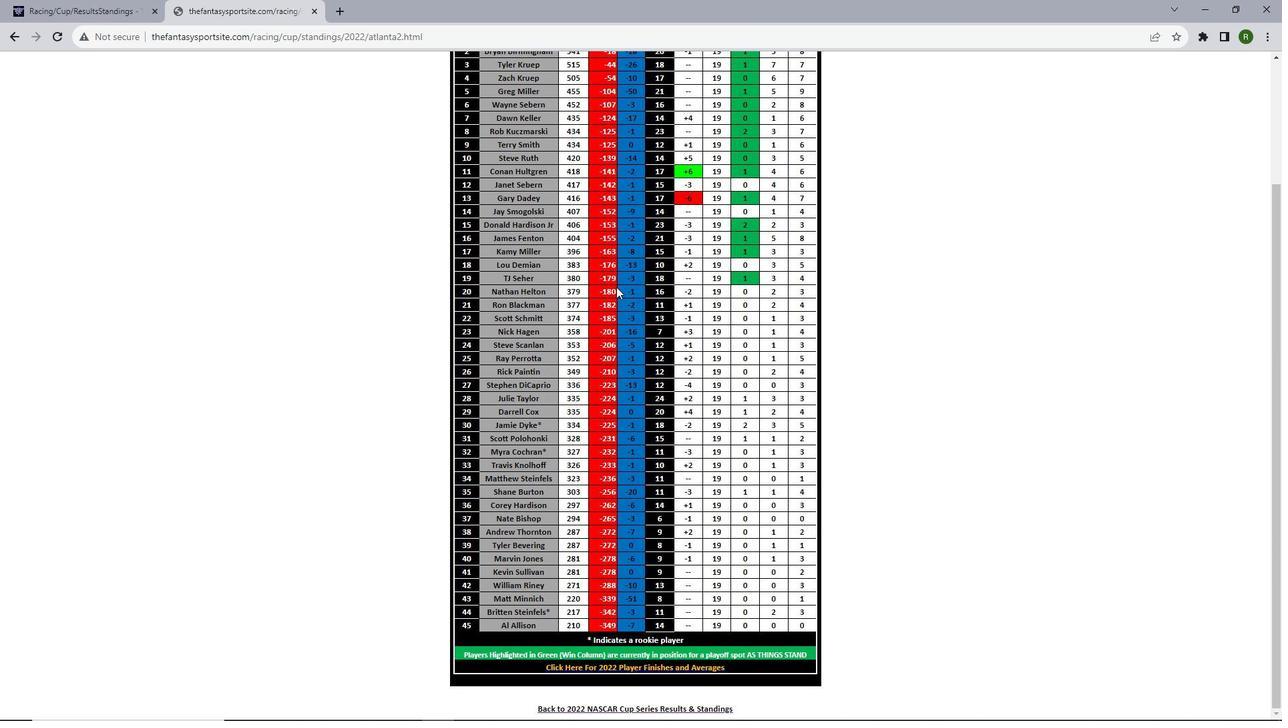
Action: Mouse scrolled (616, 286) with delta (0, 0)
Screenshot: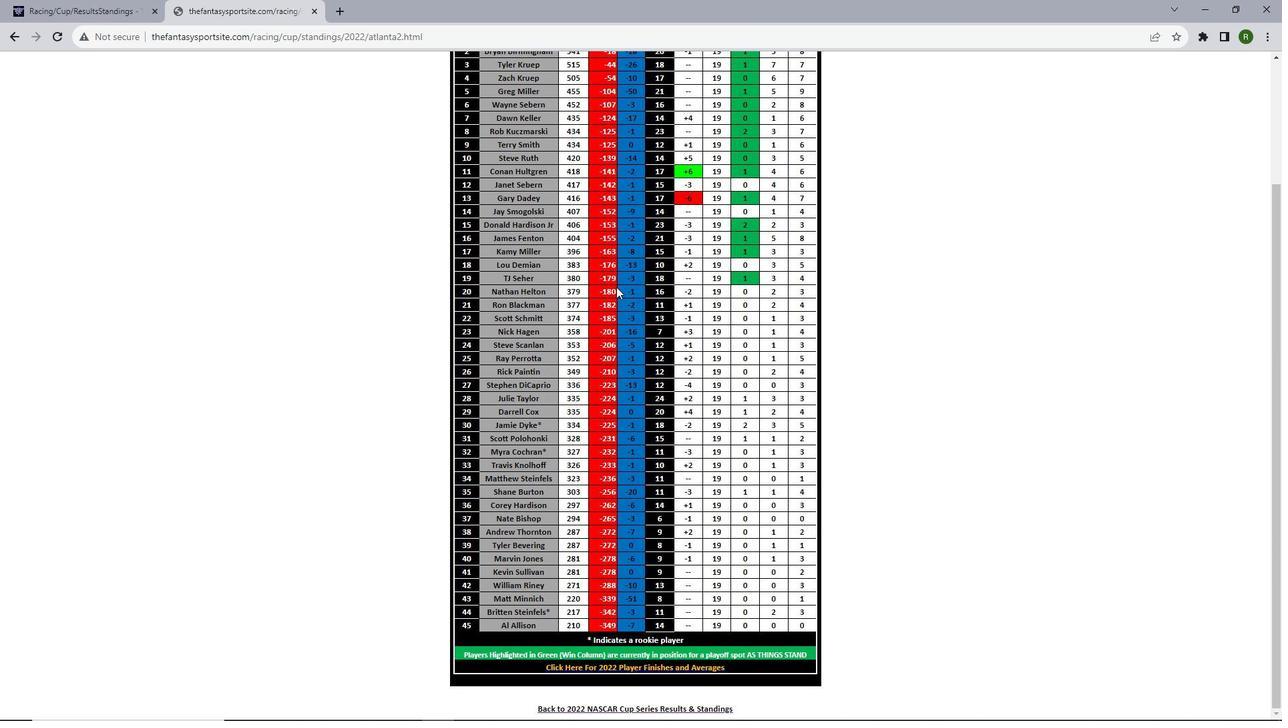 
Action: Mouse scrolled (616, 286) with delta (0, 0)
Screenshot: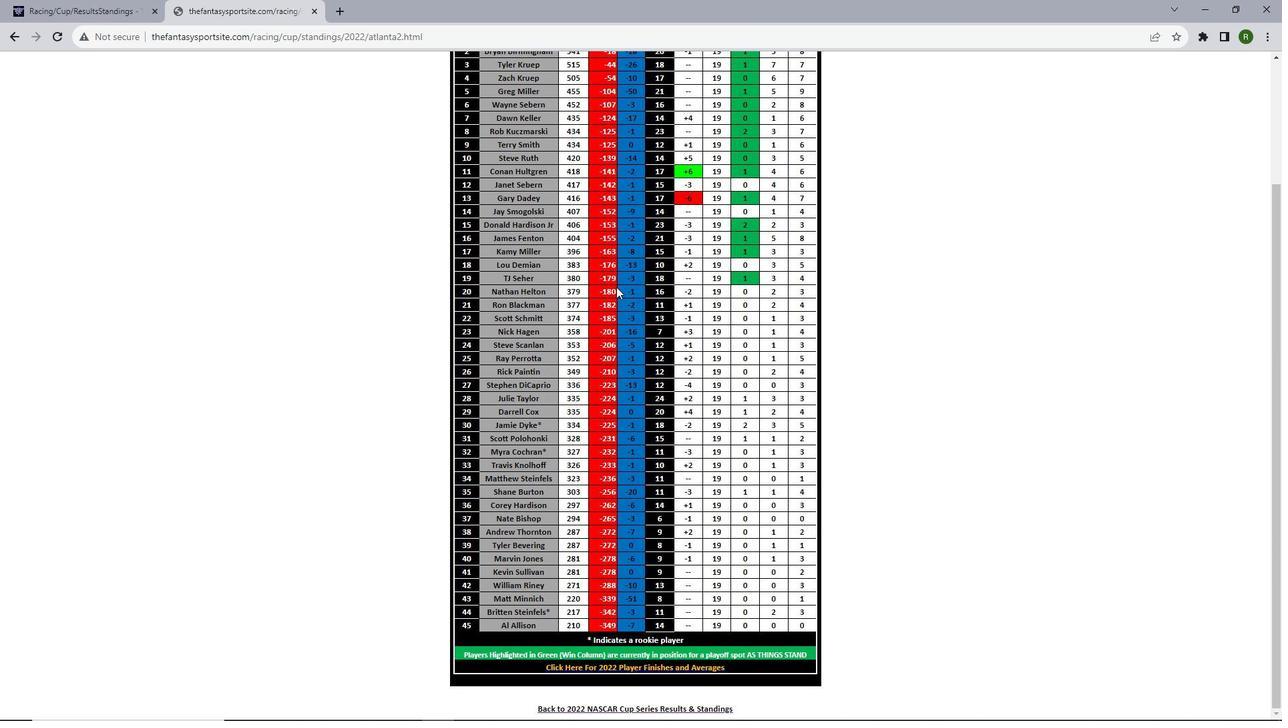 
Action: Mouse scrolled (616, 286) with delta (0, 0)
Screenshot: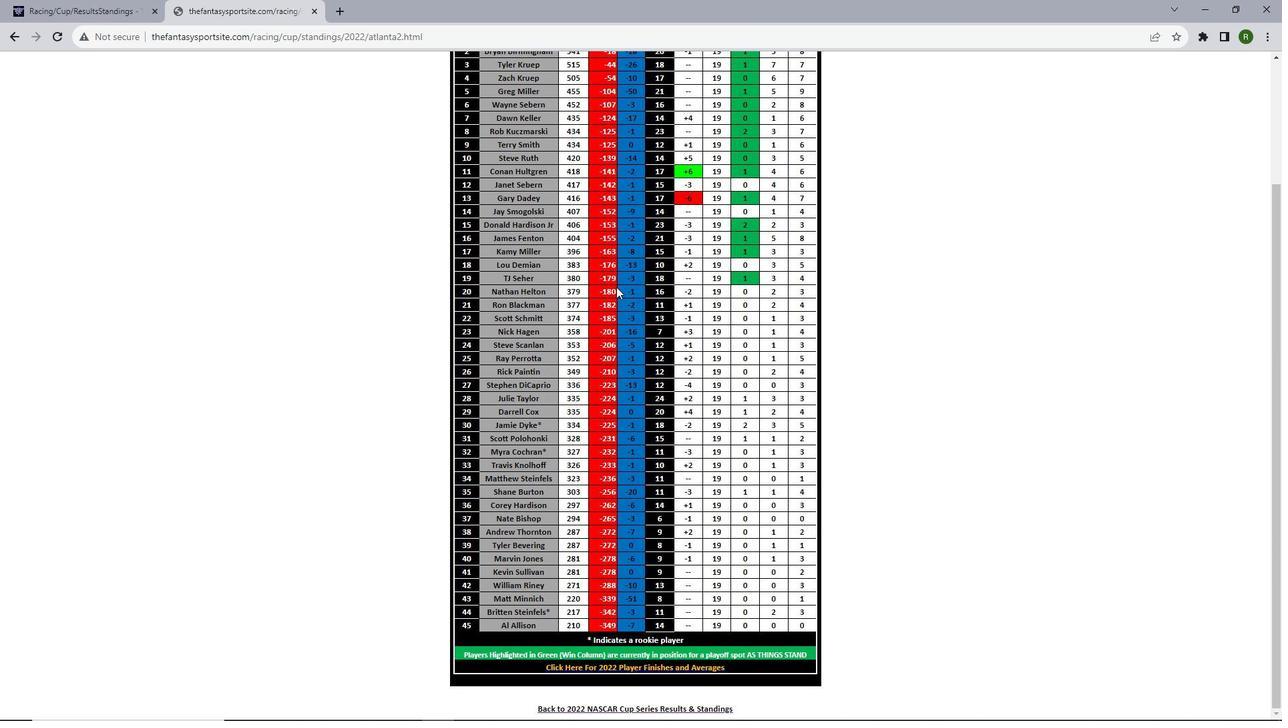 
Action: Mouse scrolled (616, 286) with delta (0, 0)
Screenshot: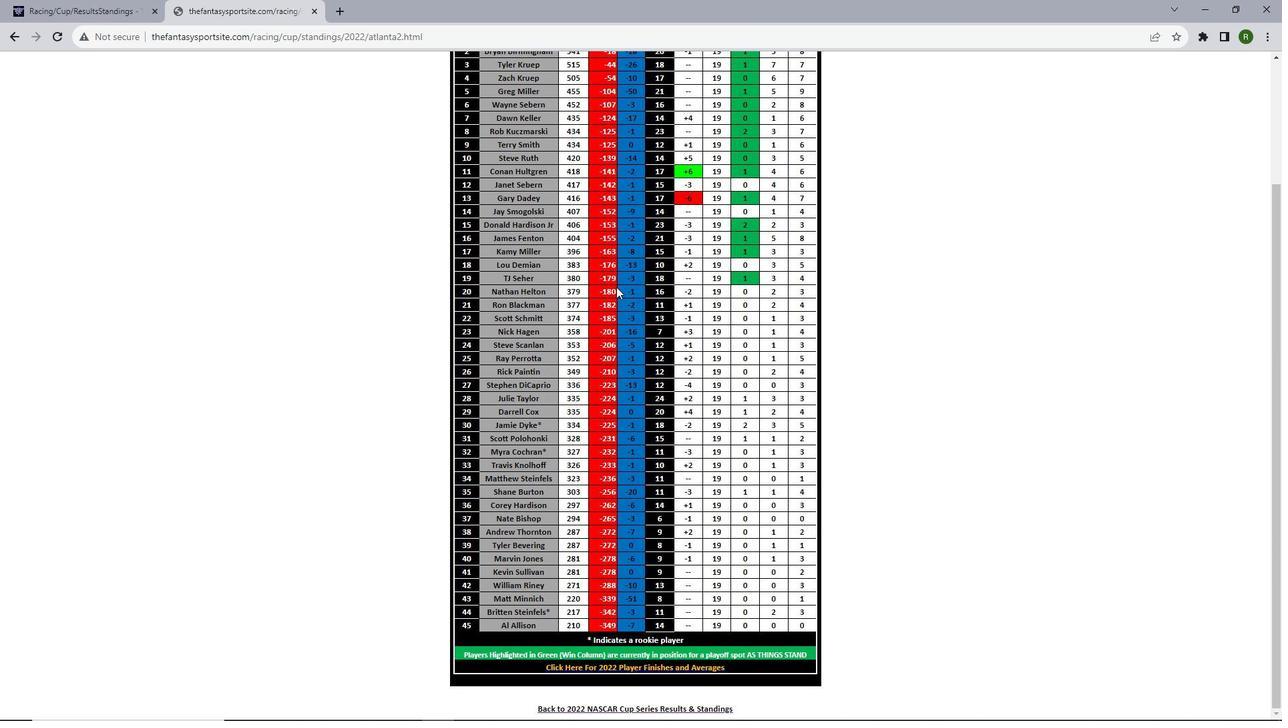 
Action: Mouse scrolled (616, 287) with delta (0, 0)
Screenshot: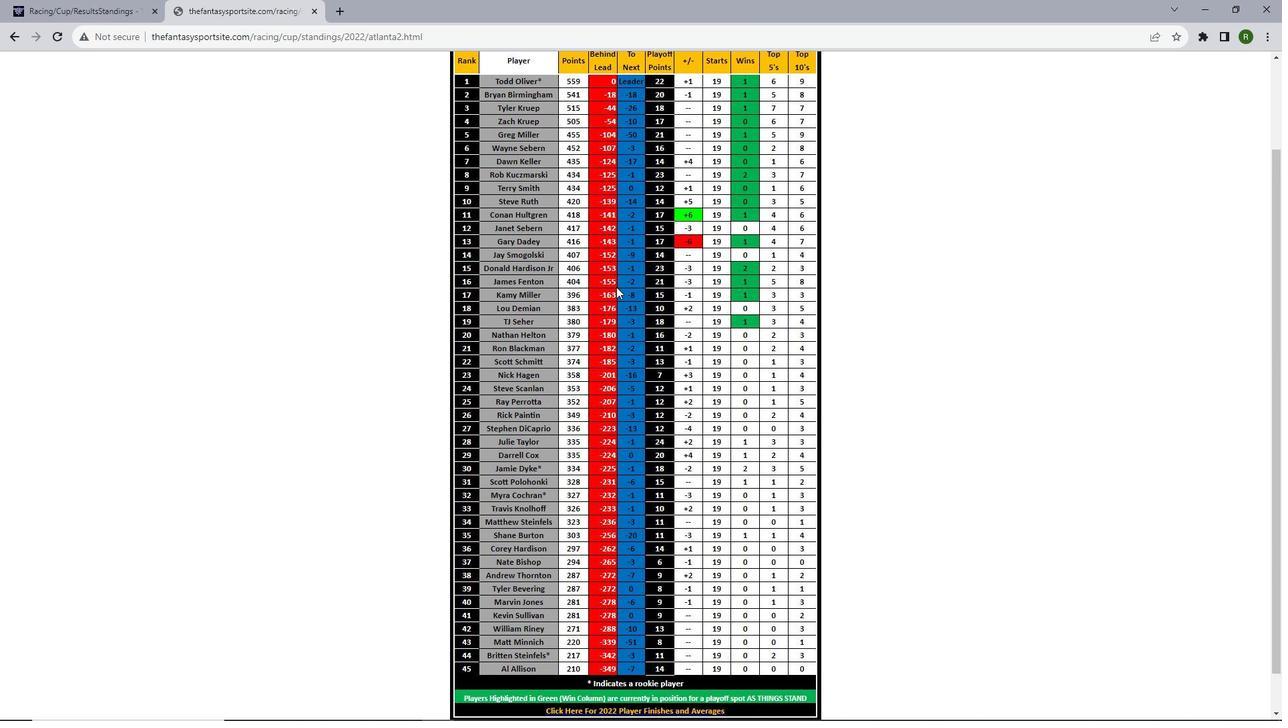 
Action: Mouse scrolled (616, 287) with delta (0, 0)
Screenshot: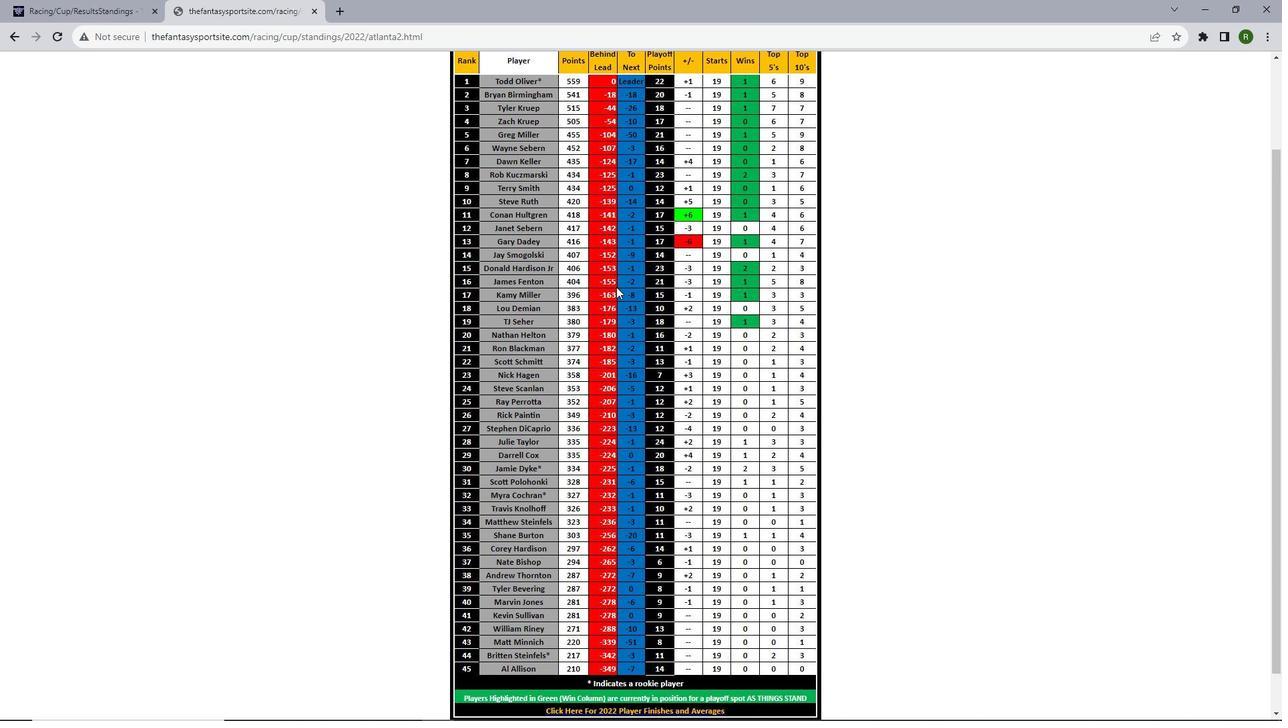 
Action: Mouse scrolled (616, 287) with delta (0, 0)
Screenshot: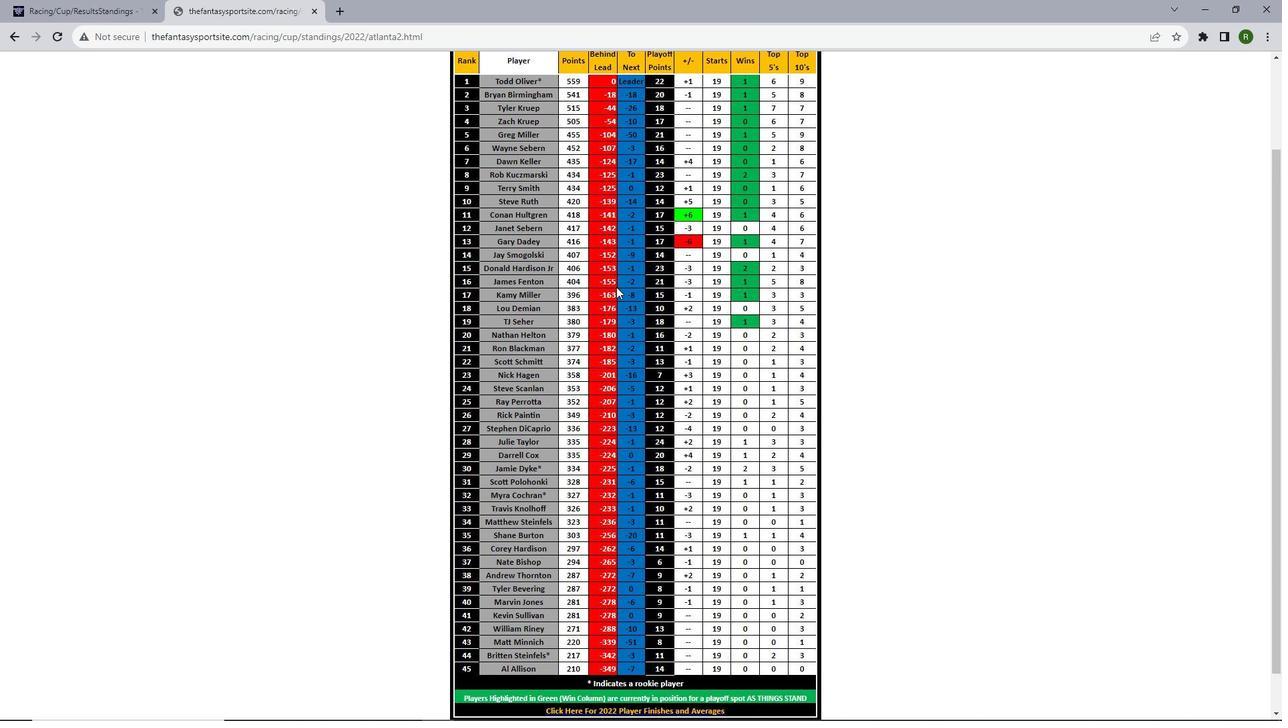 
Action: Mouse scrolled (616, 287) with delta (0, 0)
Screenshot: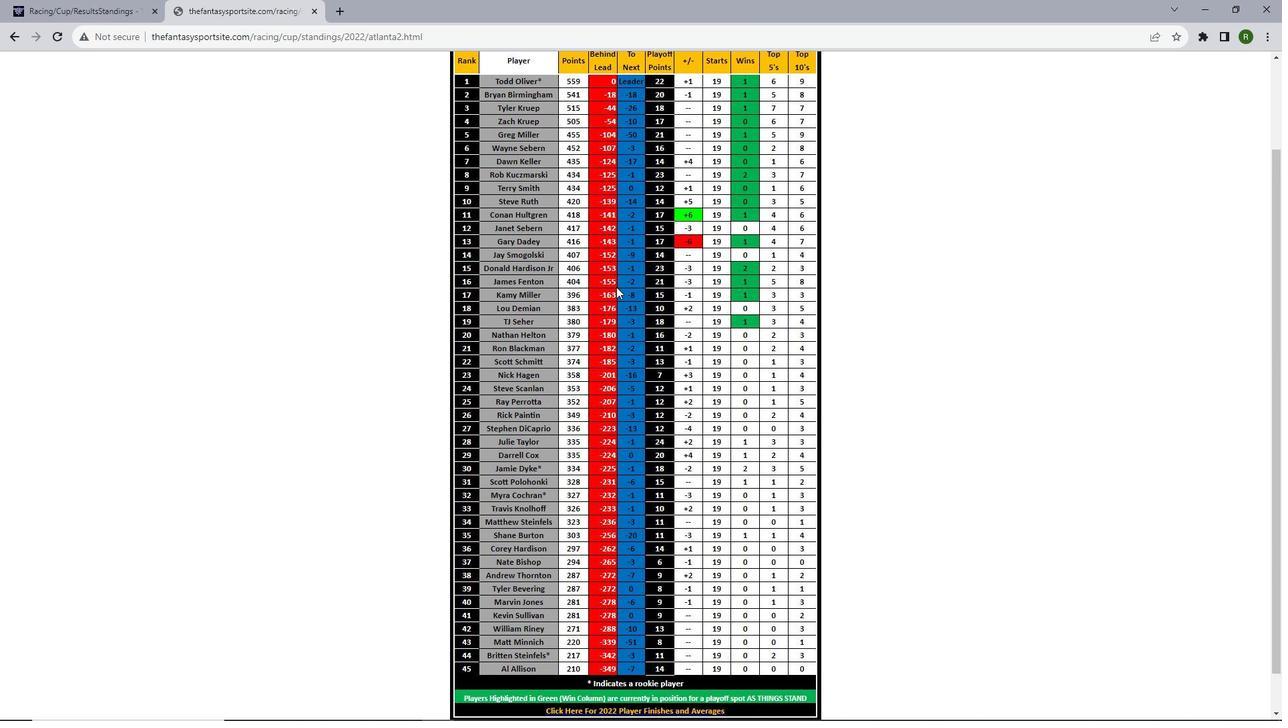
Action: Mouse scrolled (616, 287) with delta (0, 0)
Screenshot: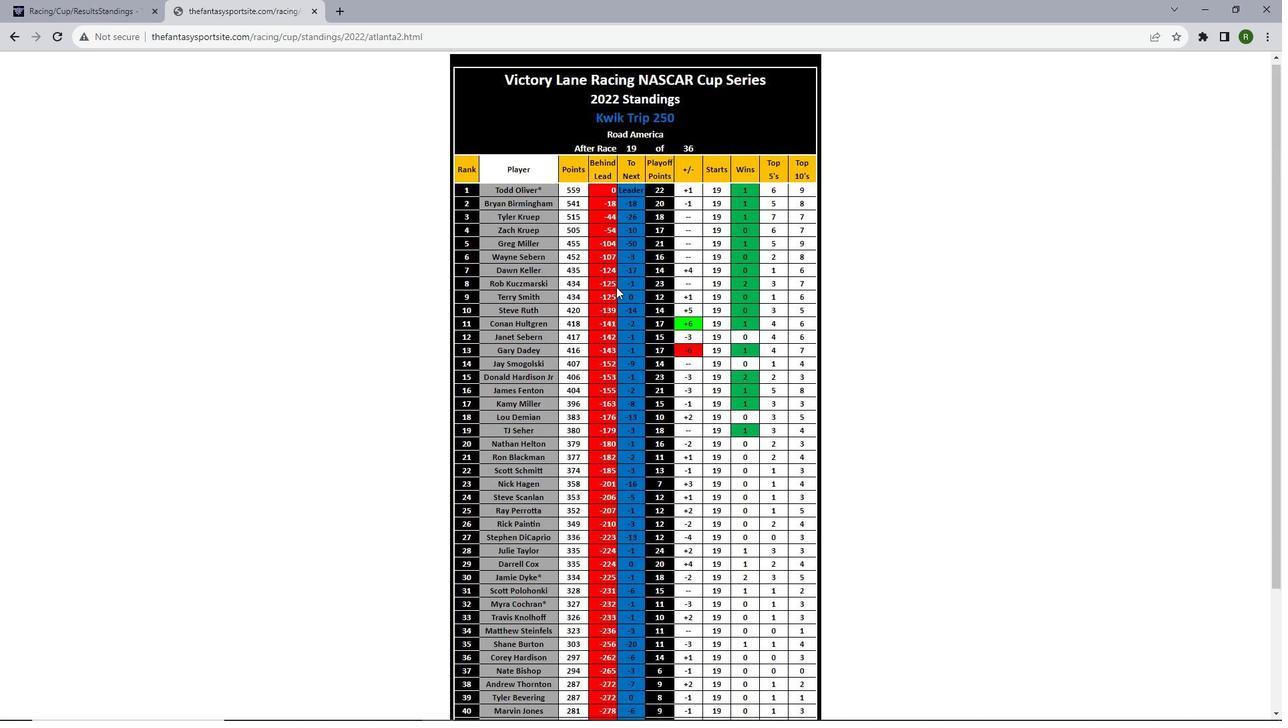 
Action: Mouse scrolled (616, 287) with delta (0, 0)
Screenshot: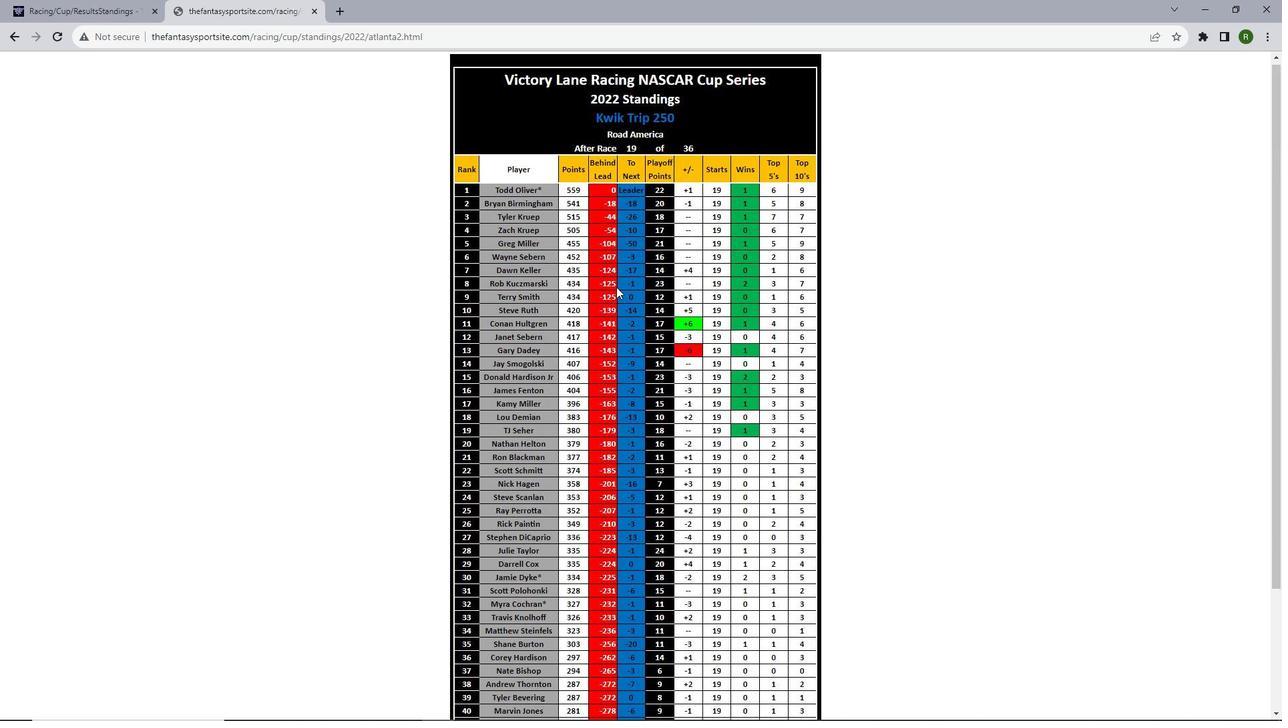 
Action: Mouse scrolled (616, 287) with delta (0, 0)
Screenshot: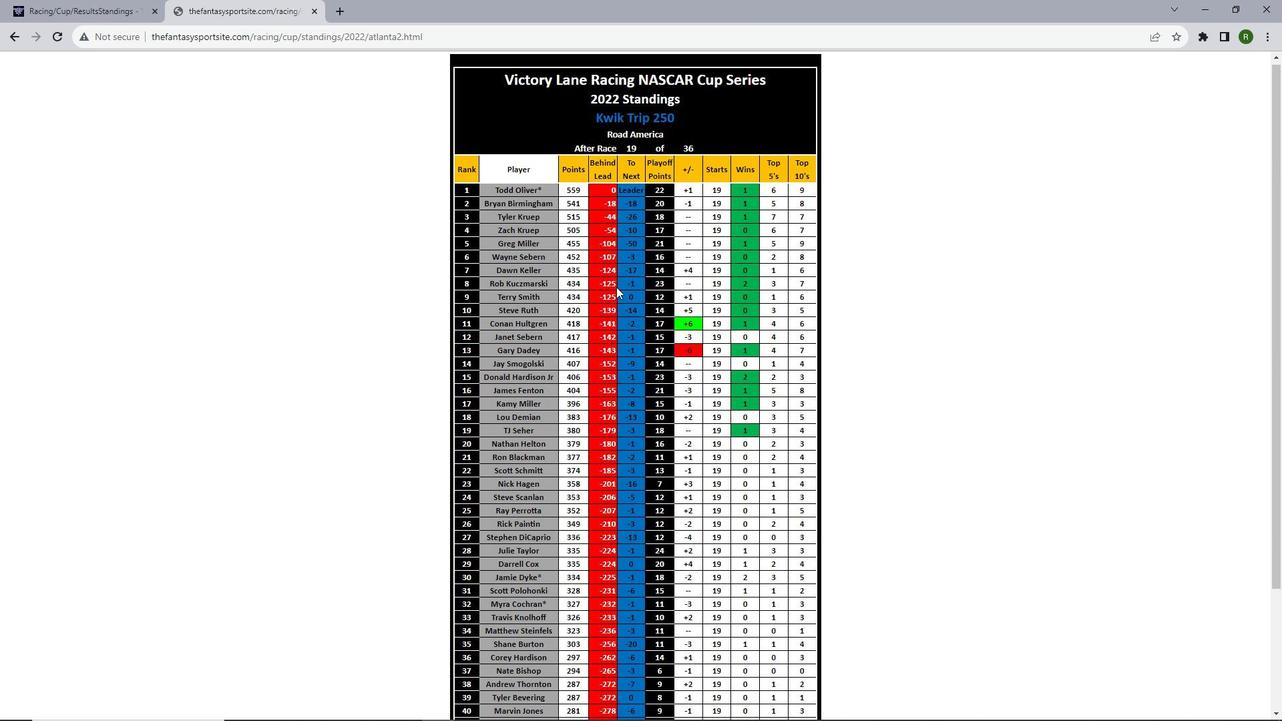 
